 Task: Find connections with filter location Melton with filter topic #Selfhelpwith filter profile language English with filter current company Dunnhumby with filter school ABESIT with filter industry Fundraising with filter service category Financial Reporting with filter keywords title Parking Attendant
Action: Mouse moved to (571, 107)
Screenshot: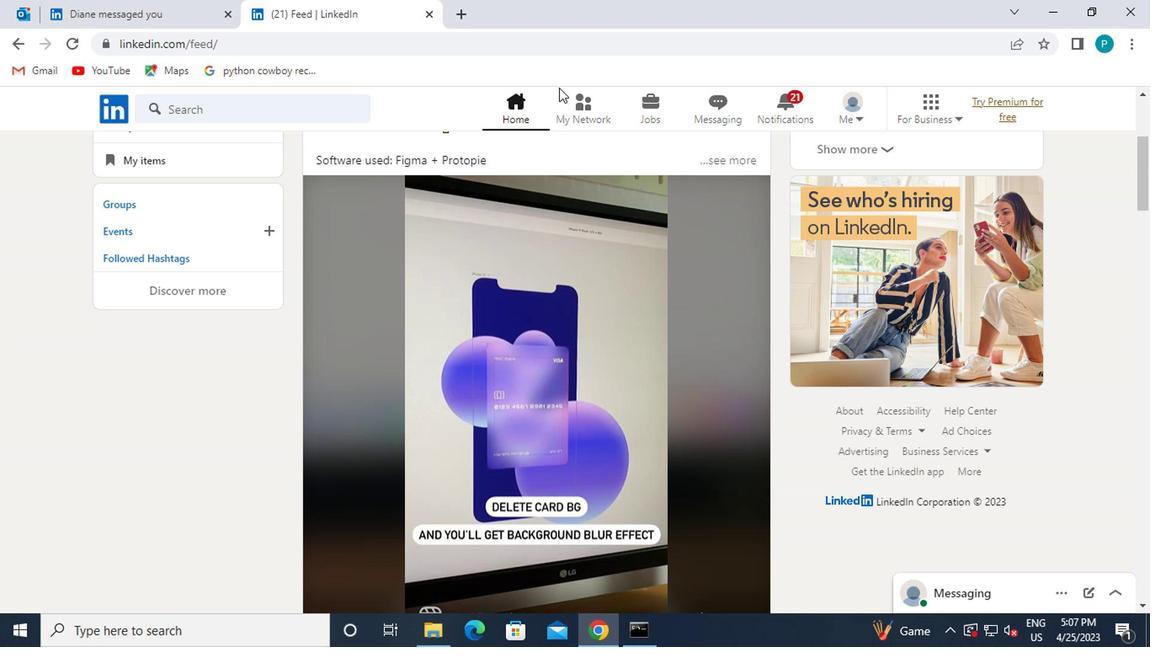 
Action: Mouse pressed left at (571, 107)
Screenshot: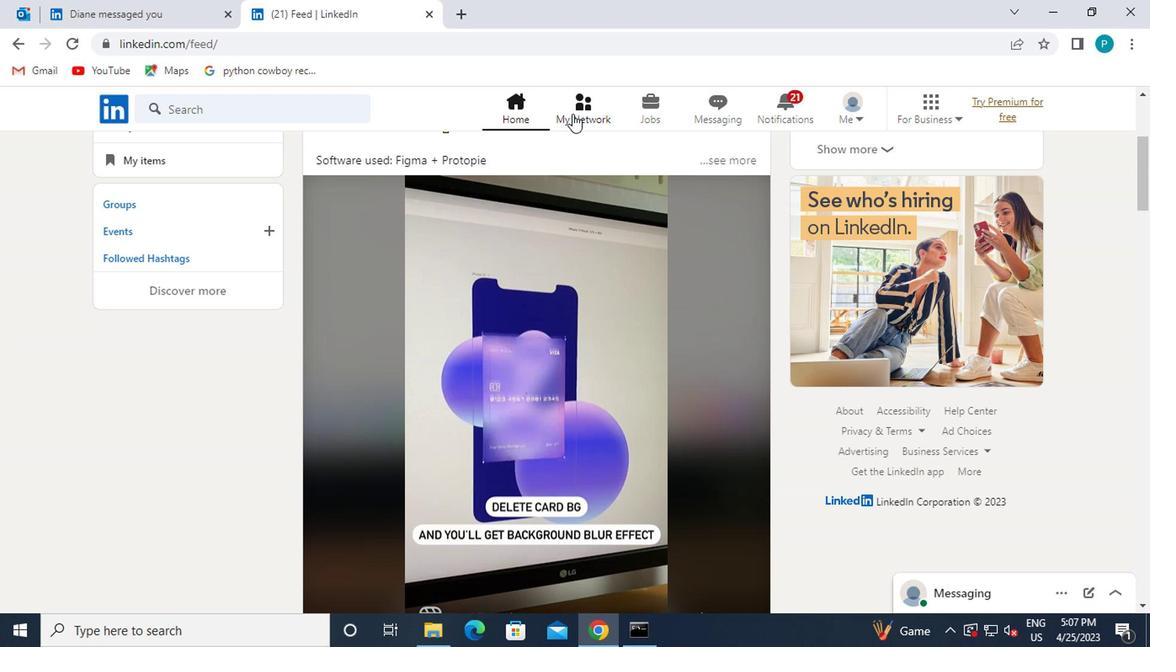 
Action: Mouse moved to (213, 189)
Screenshot: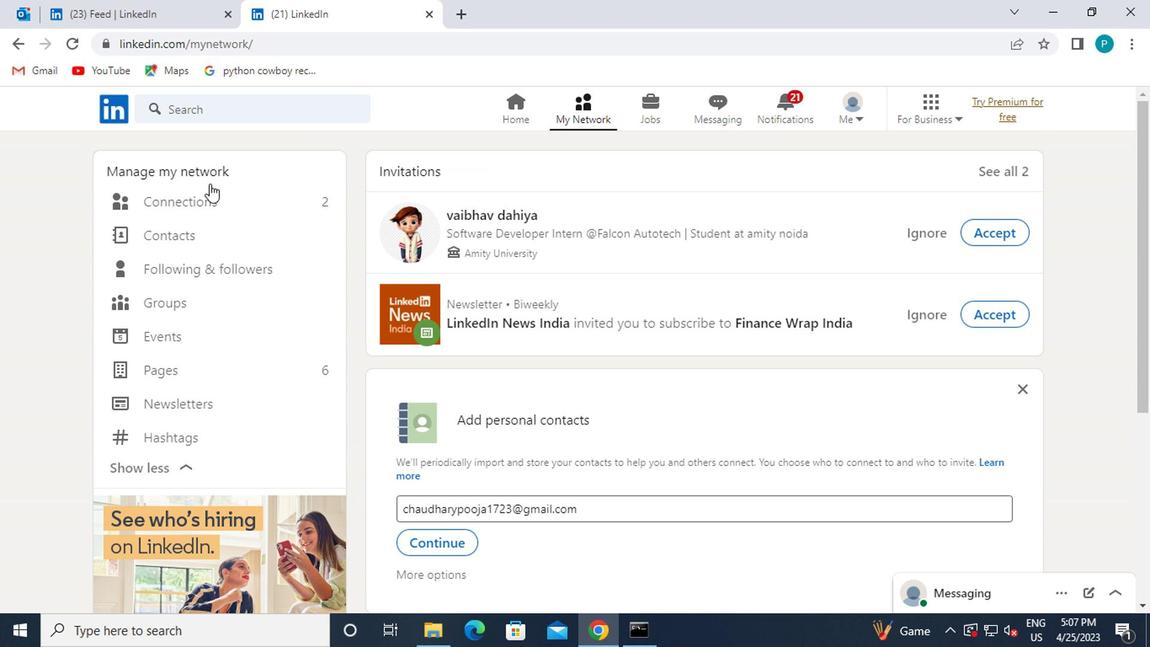 
Action: Mouse pressed left at (213, 189)
Screenshot: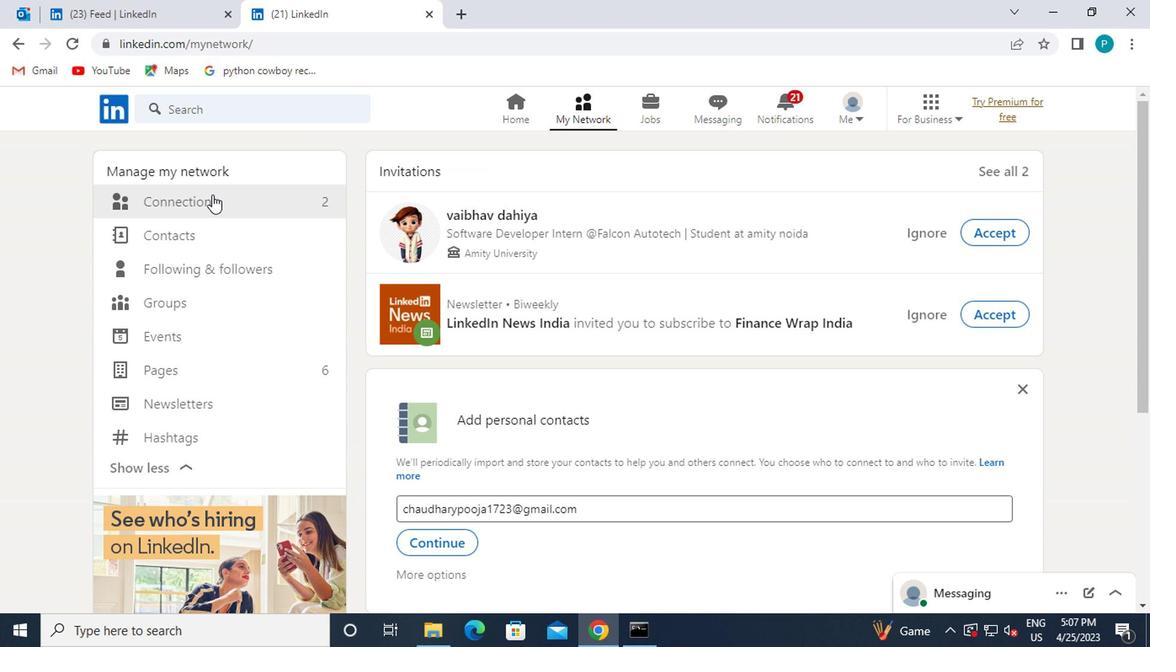 
Action: Mouse moved to (671, 204)
Screenshot: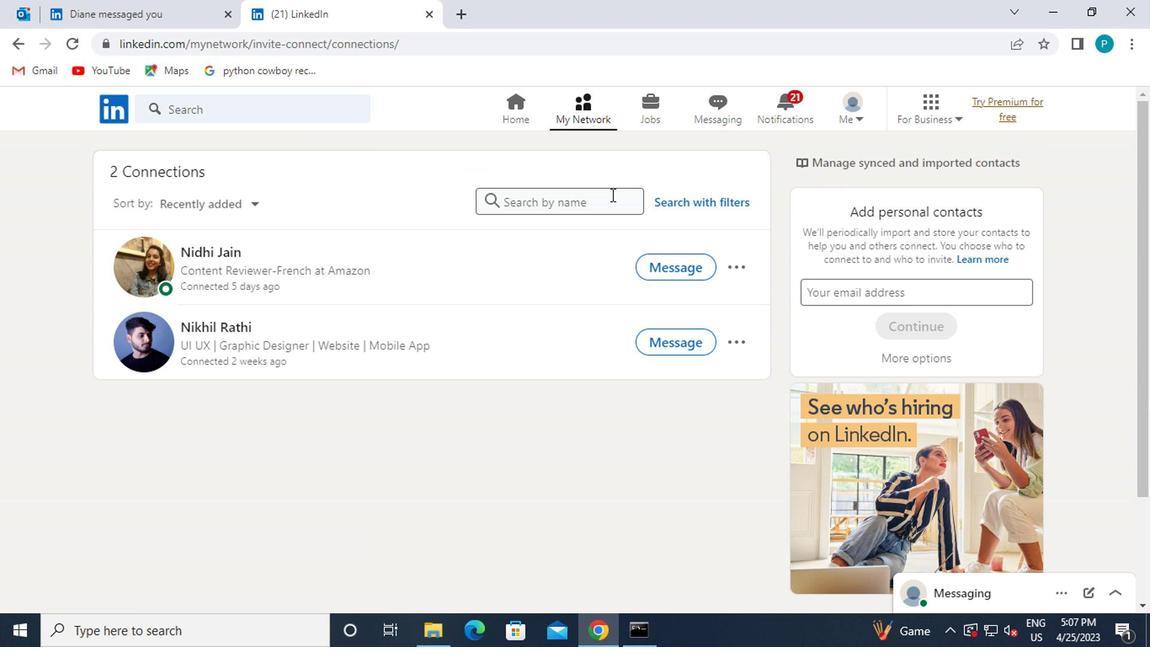 
Action: Mouse pressed left at (671, 204)
Screenshot: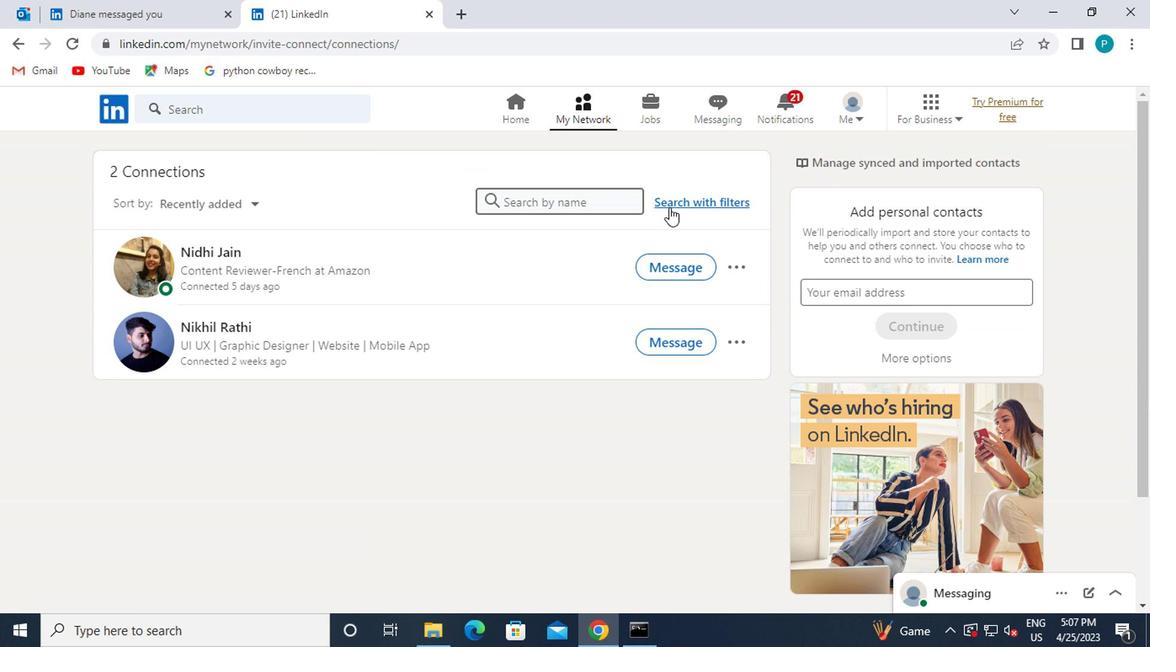 
Action: Mouse moved to (580, 145)
Screenshot: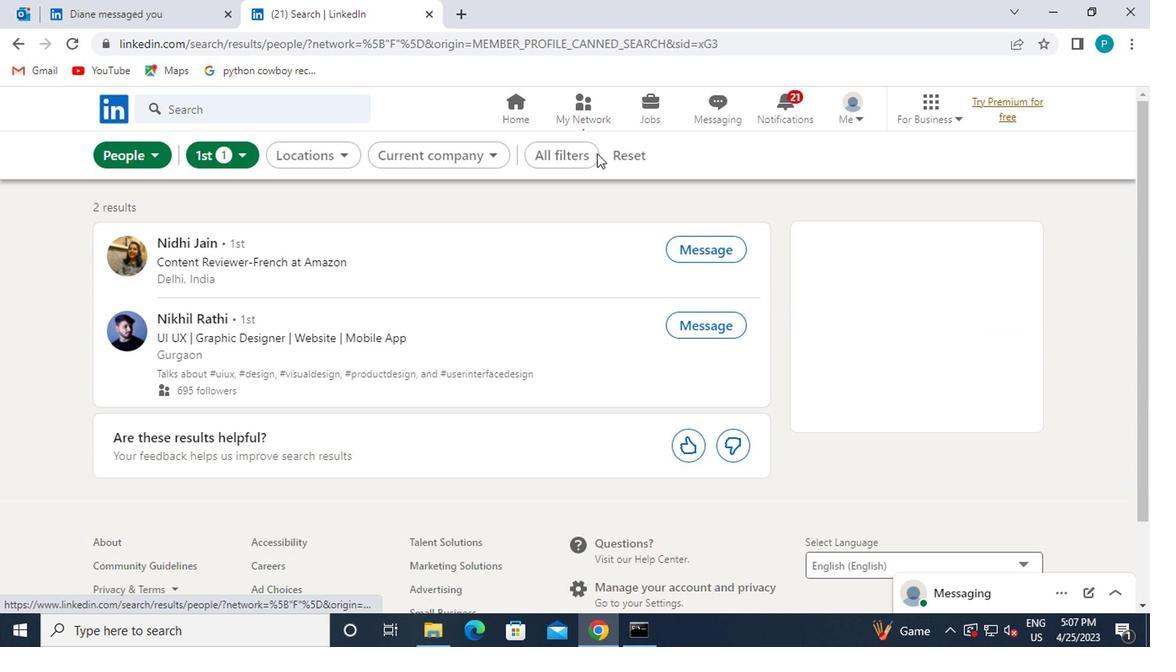 
Action: Mouse pressed left at (580, 145)
Screenshot: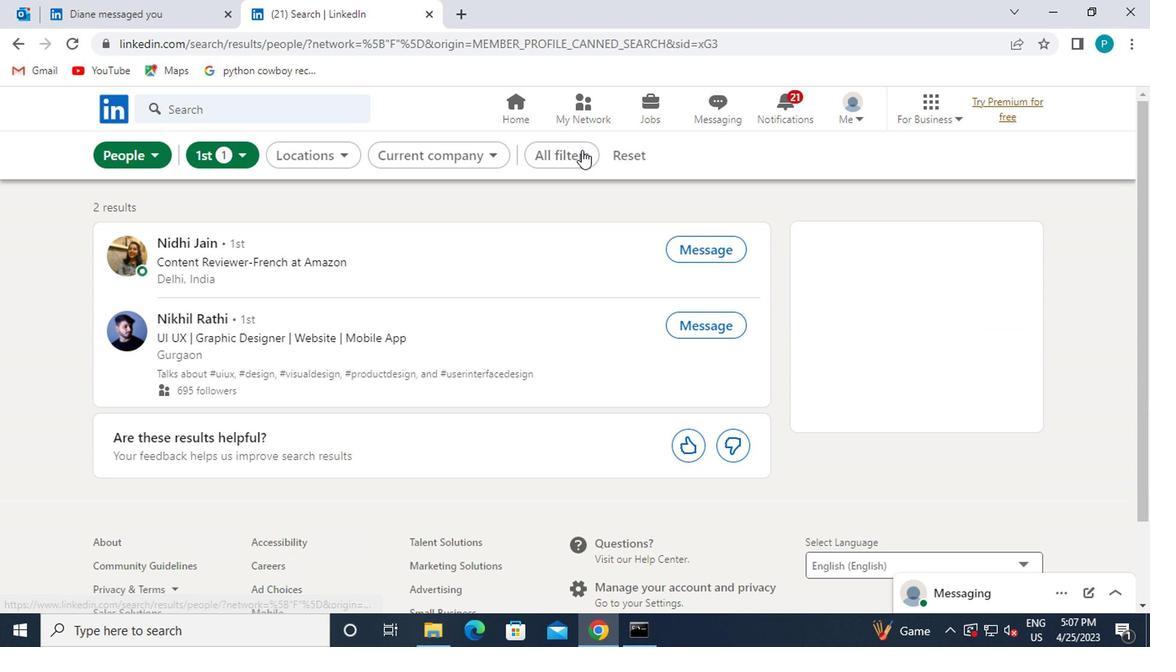 
Action: Mouse moved to (928, 363)
Screenshot: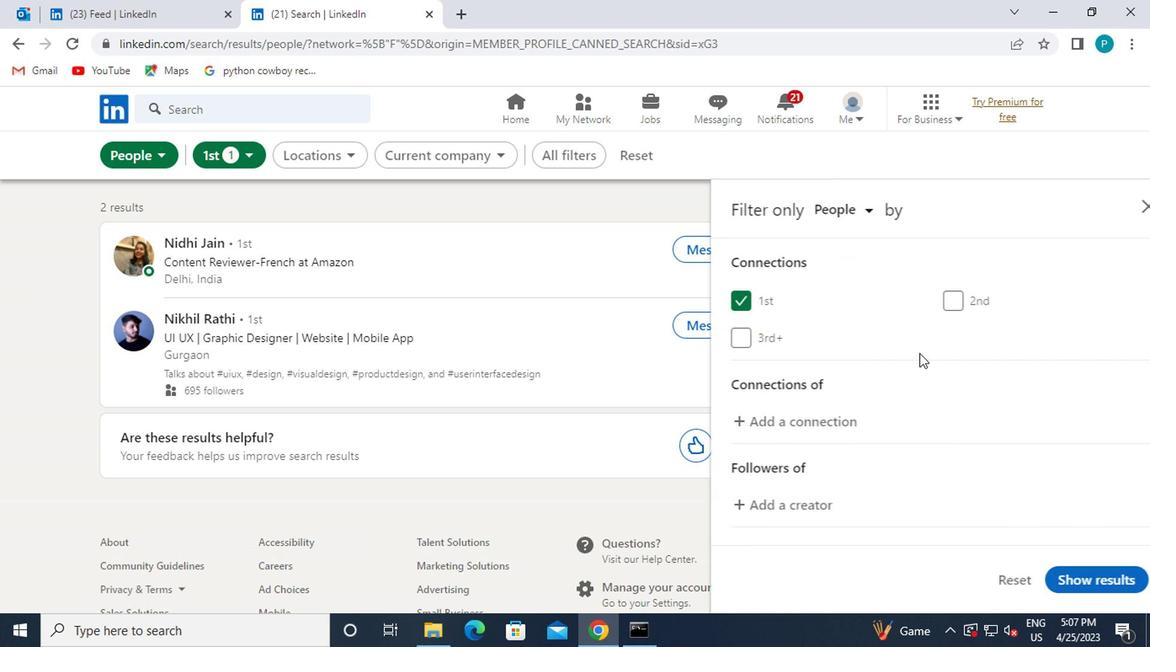 
Action: Mouse scrolled (928, 362) with delta (0, 0)
Screenshot: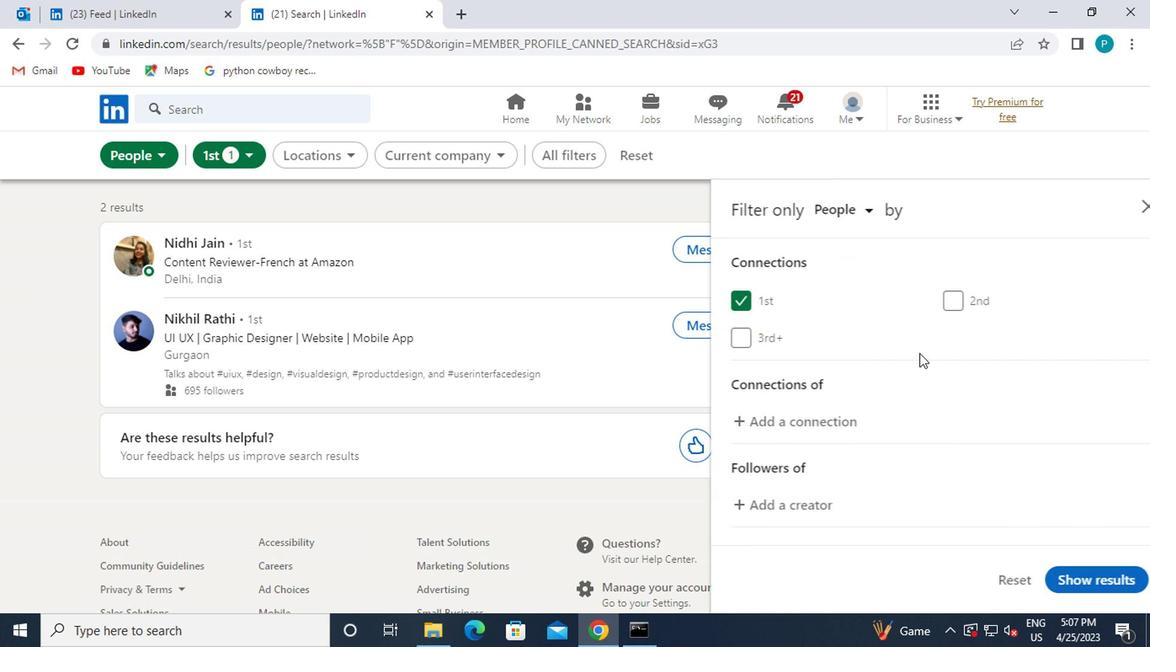 
Action: Mouse moved to (928, 364)
Screenshot: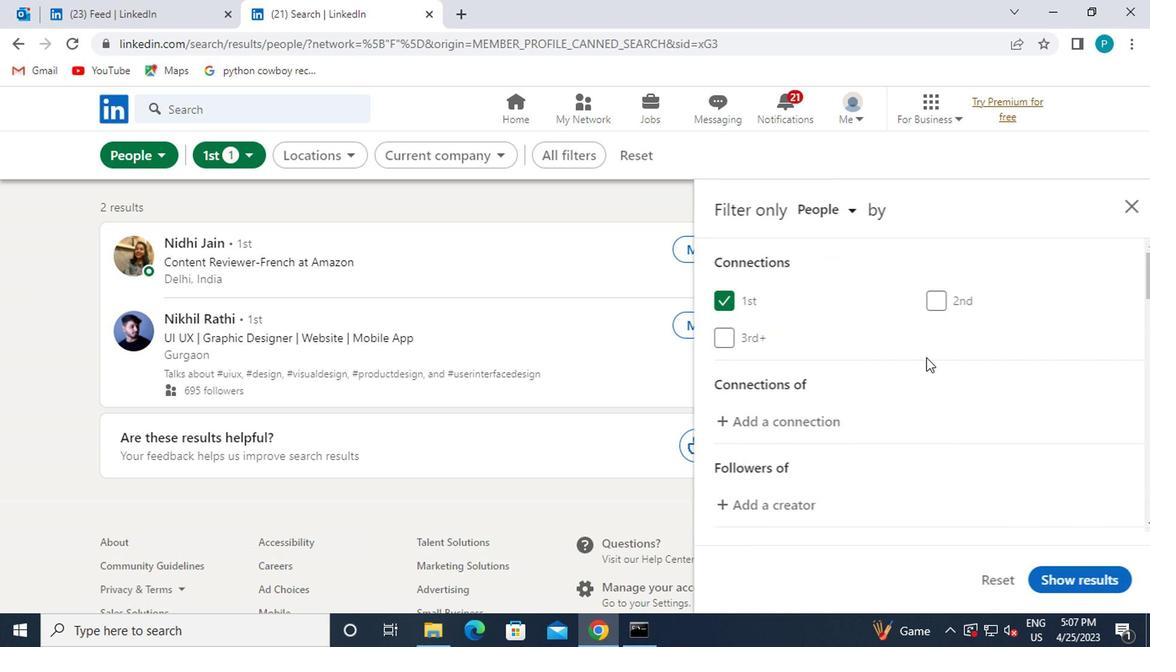 
Action: Mouse scrolled (928, 363) with delta (0, -1)
Screenshot: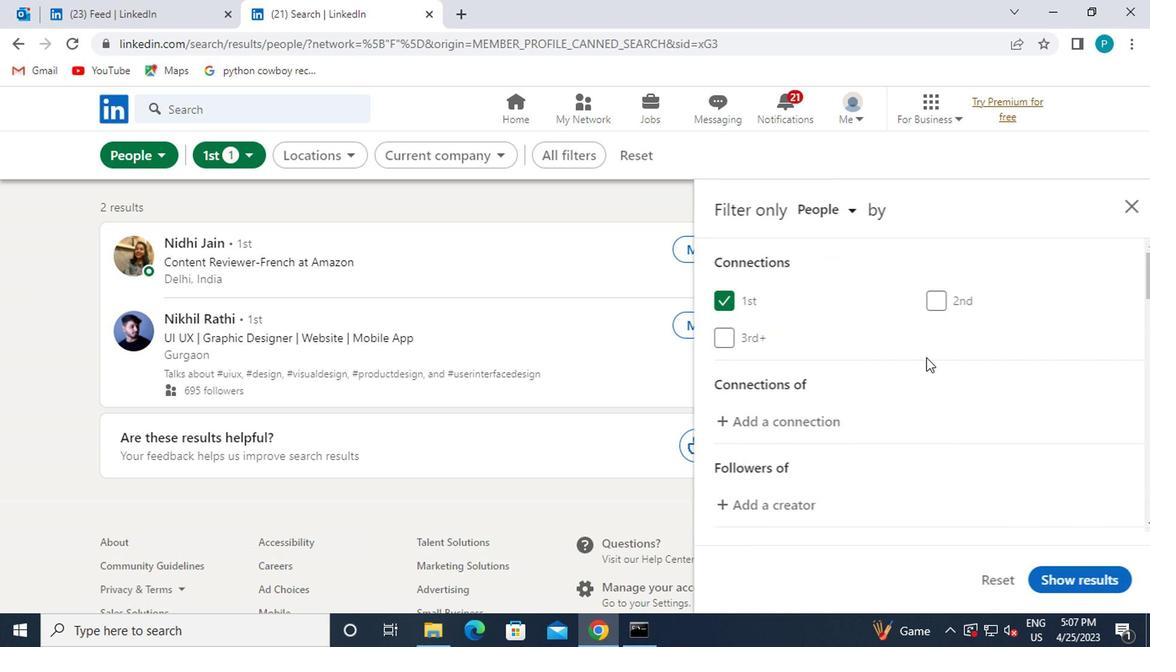 
Action: Mouse moved to (928, 364)
Screenshot: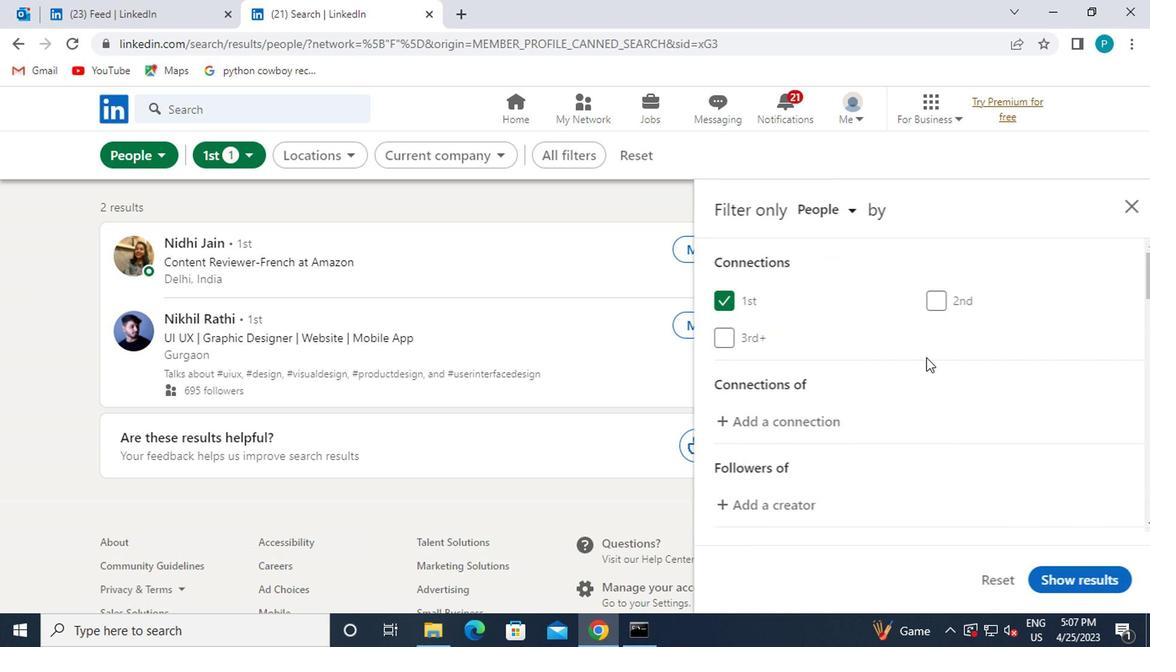 
Action: Mouse scrolled (928, 364) with delta (0, 0)
Screenshot: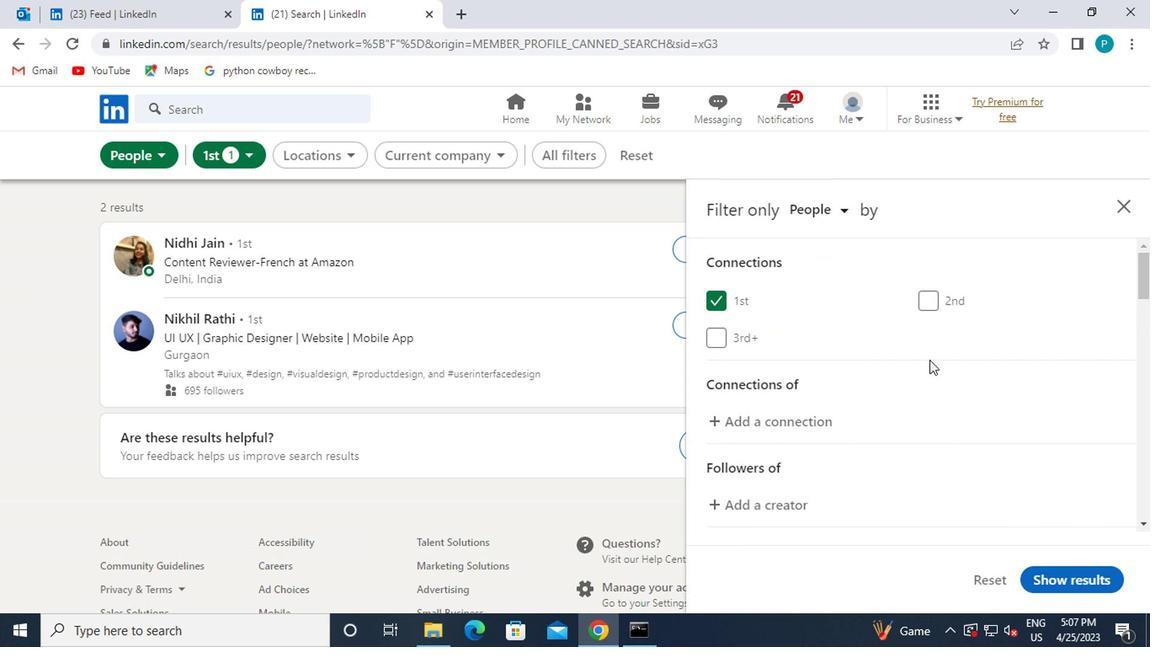 
Action: Mouse moved to (928, 366)
Screenshot: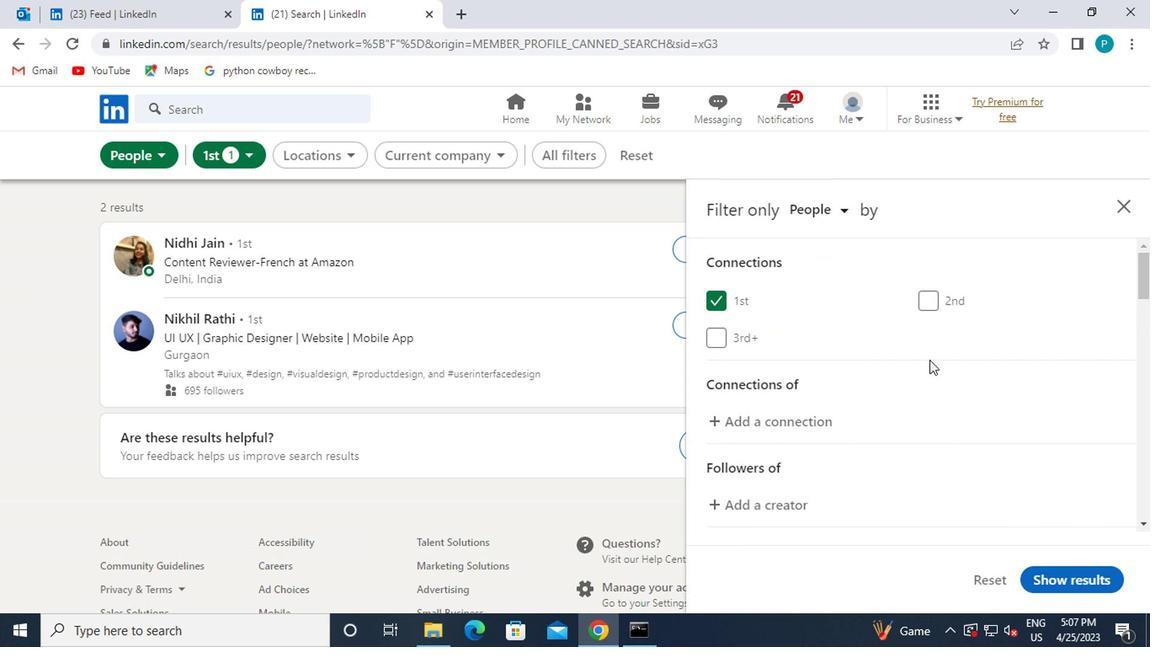 
Action: Mouse scrolled (928, 364) with delta (0, -1)
Screenshot: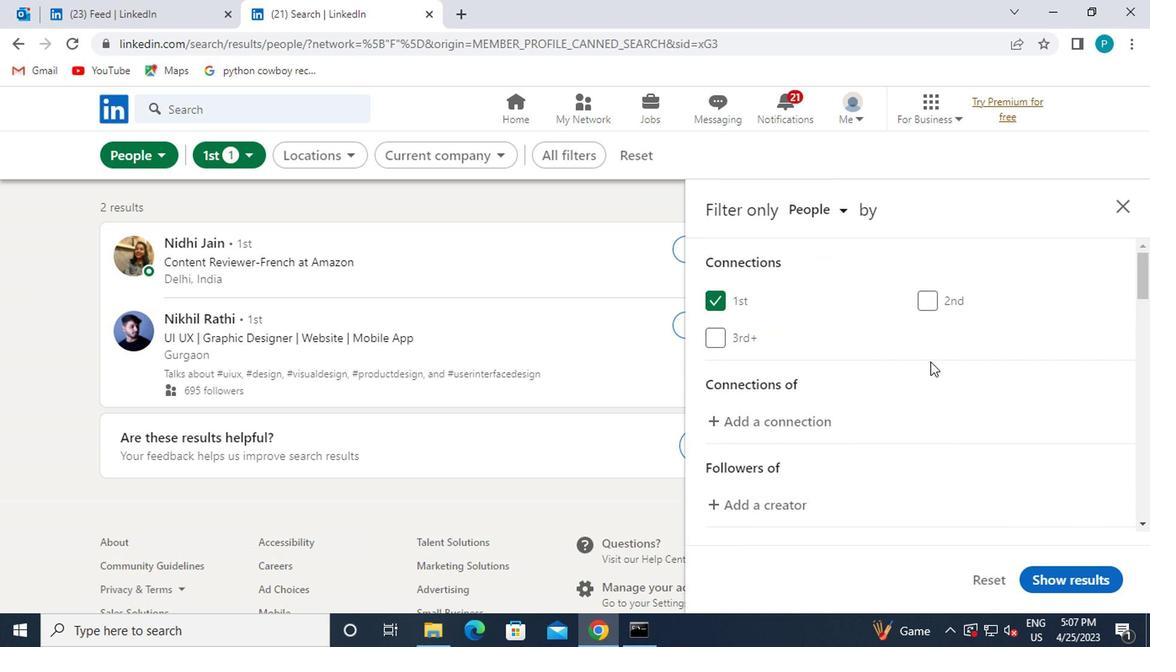 
Action: Mouse moved to (939, 331)
Screenshot: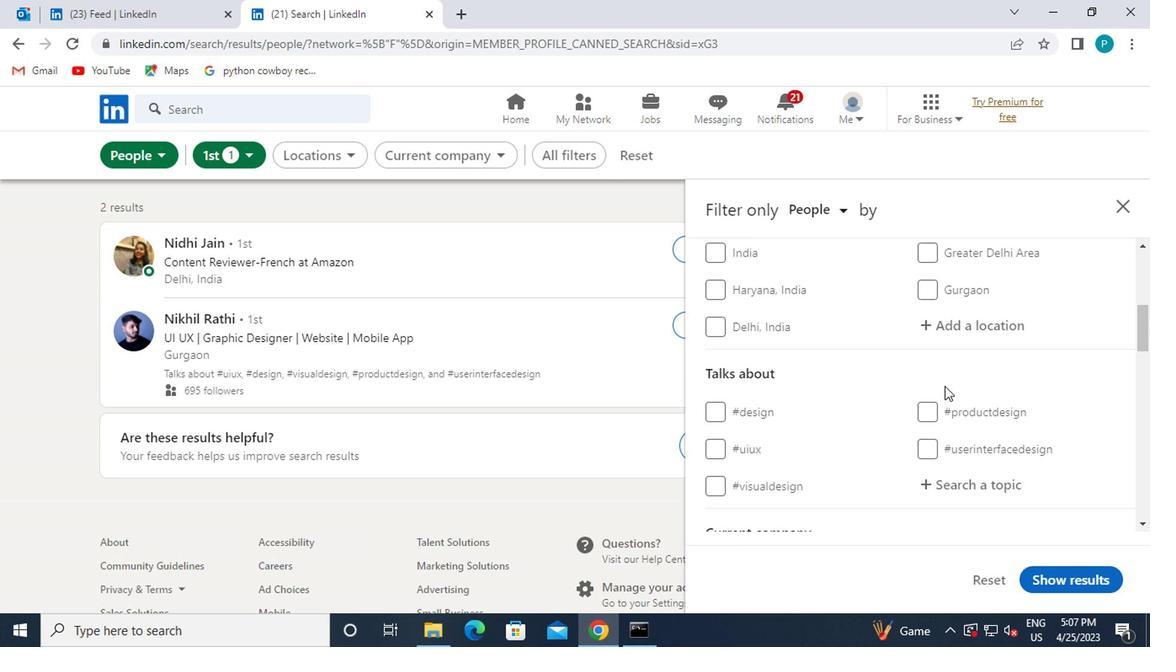 
Action: Mouse pressed left at (939, 331)
Screenshot: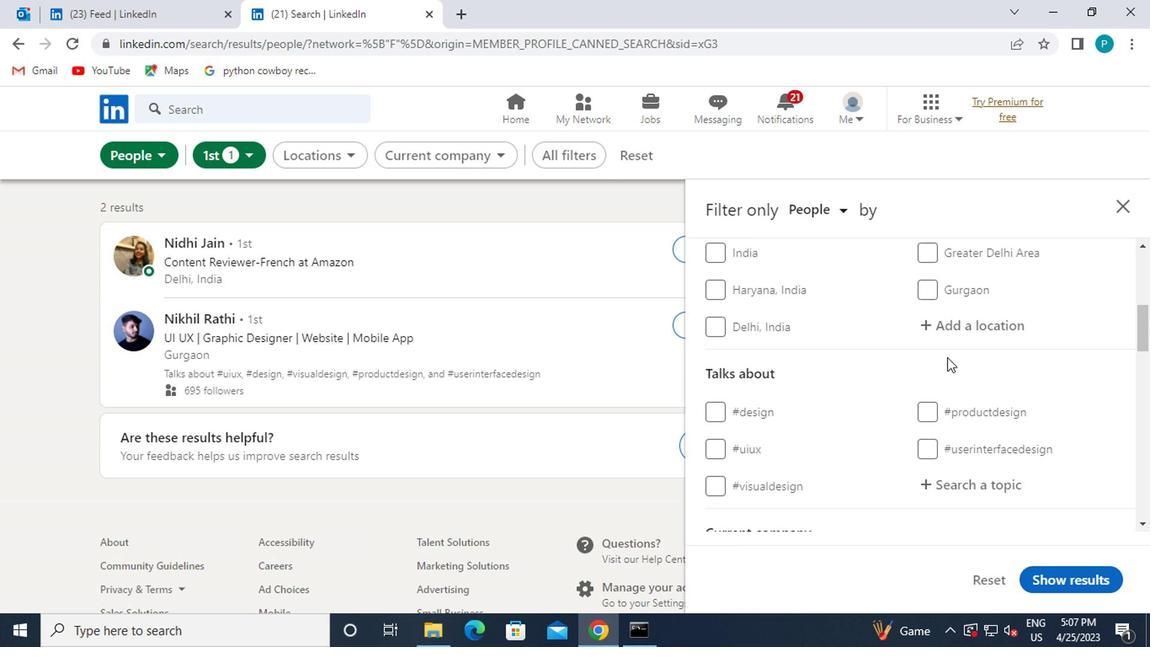 
Action: Mouse moved to (954, 320)
Screenshot: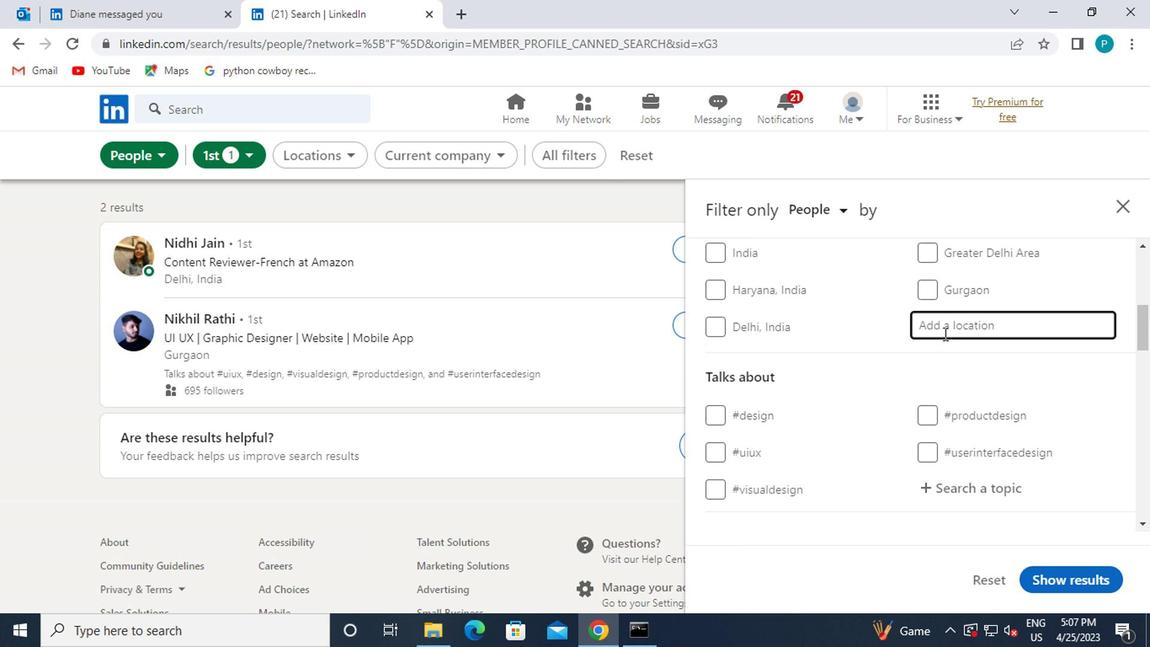 
Action: Key pressed melton<Key.enter>
Screenshot: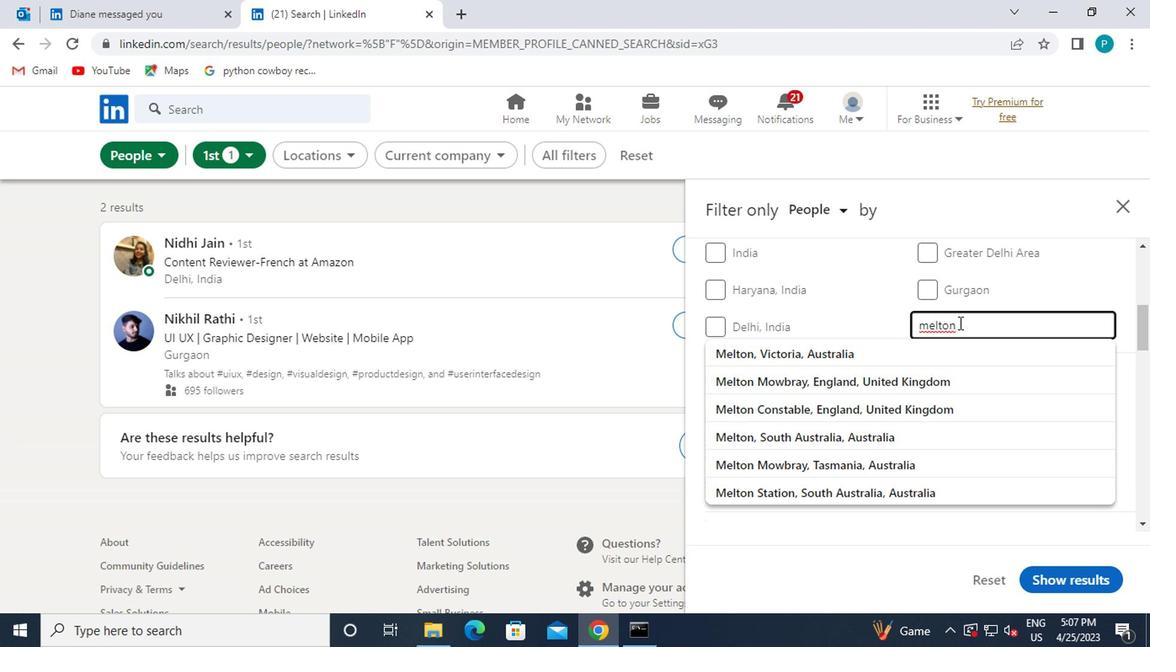 
Action: Mouse moved to (934, 394)
Screenshot: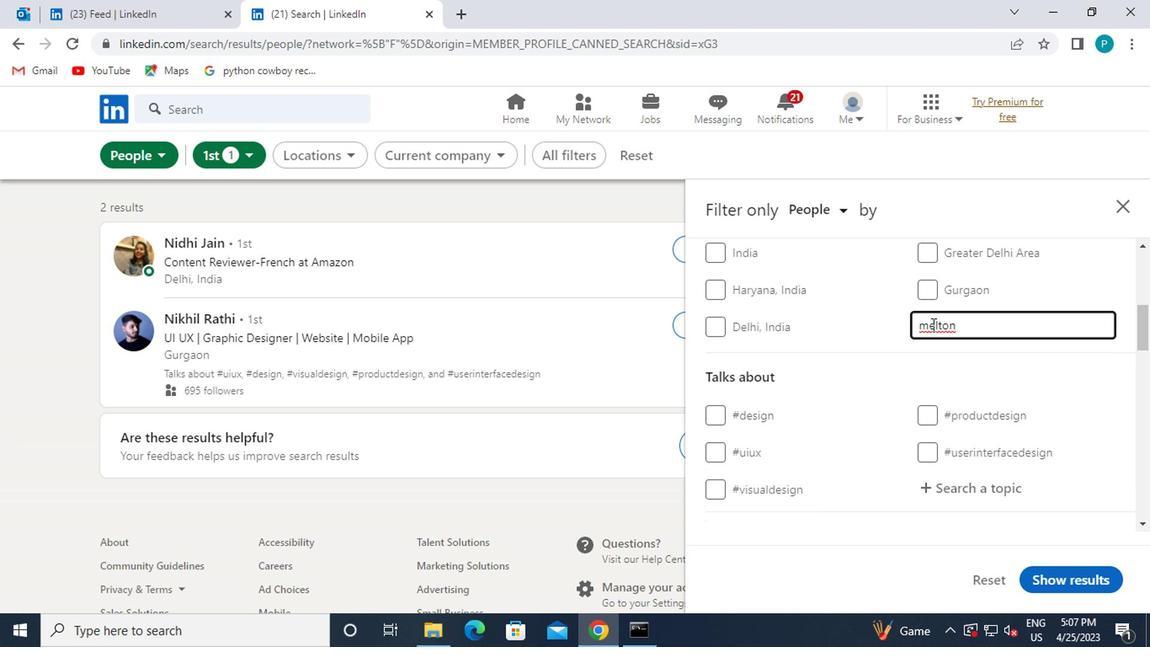 
Action: Mouse scrolled (934, 393) with delta (0, -1)
Screenshot: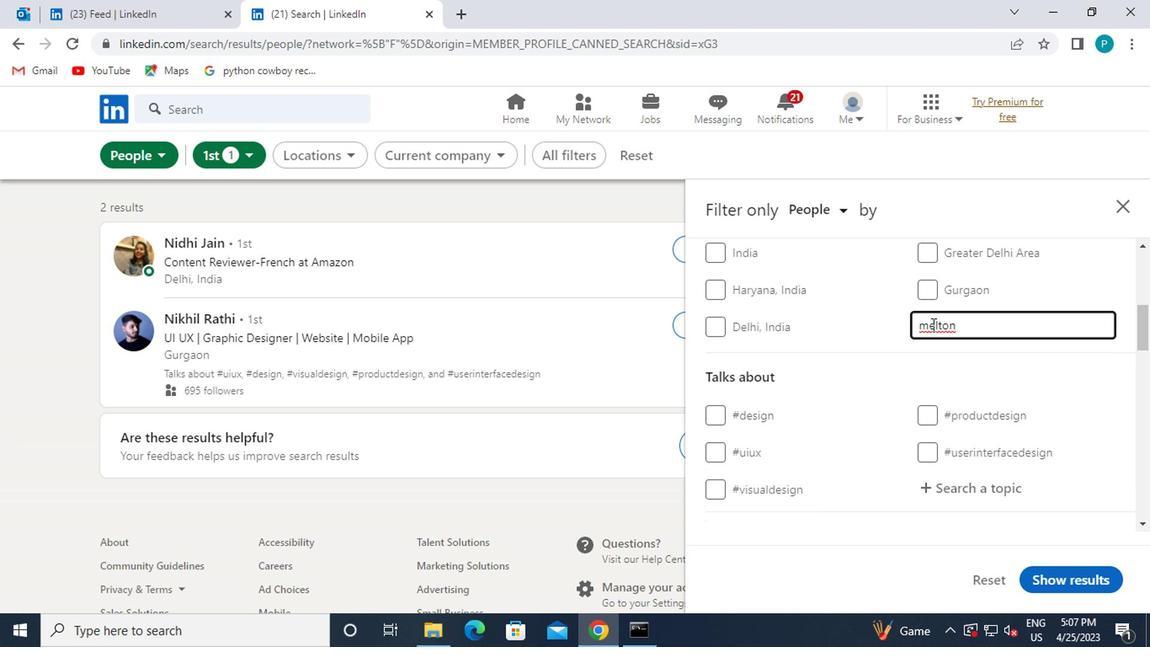
Action: Mouse moved to (941, 391)
Screenshot: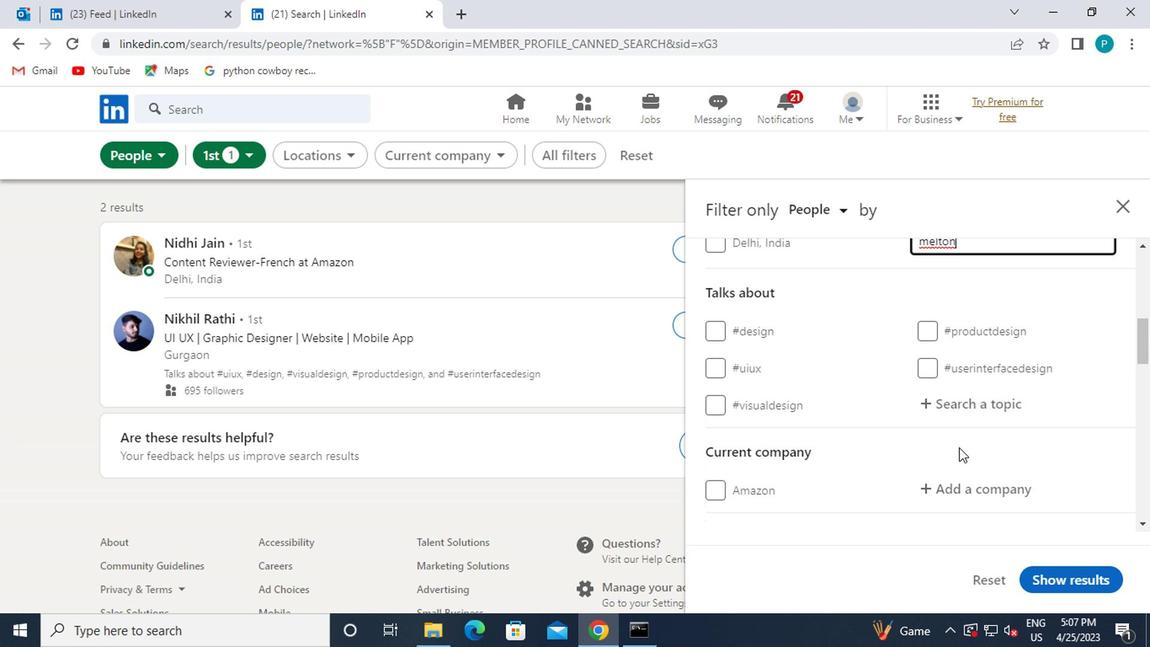 
Action: Mouse pressed left at (941, 391)
Screenshot: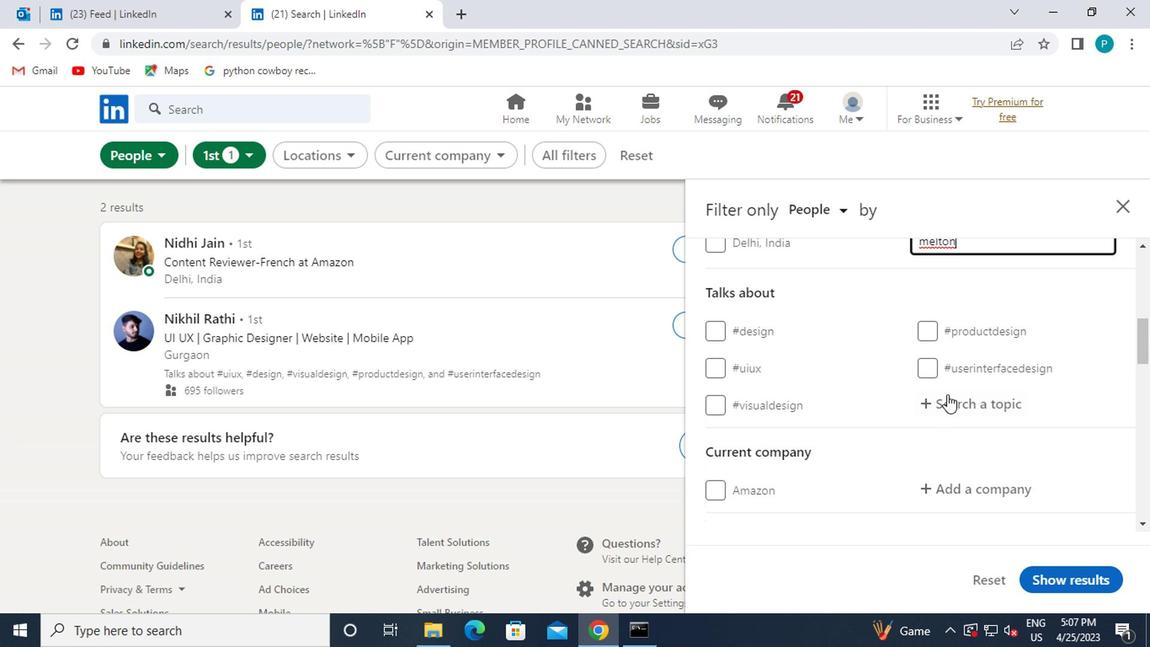 
Action: Mouse moved to (936, 392)
Screenshot: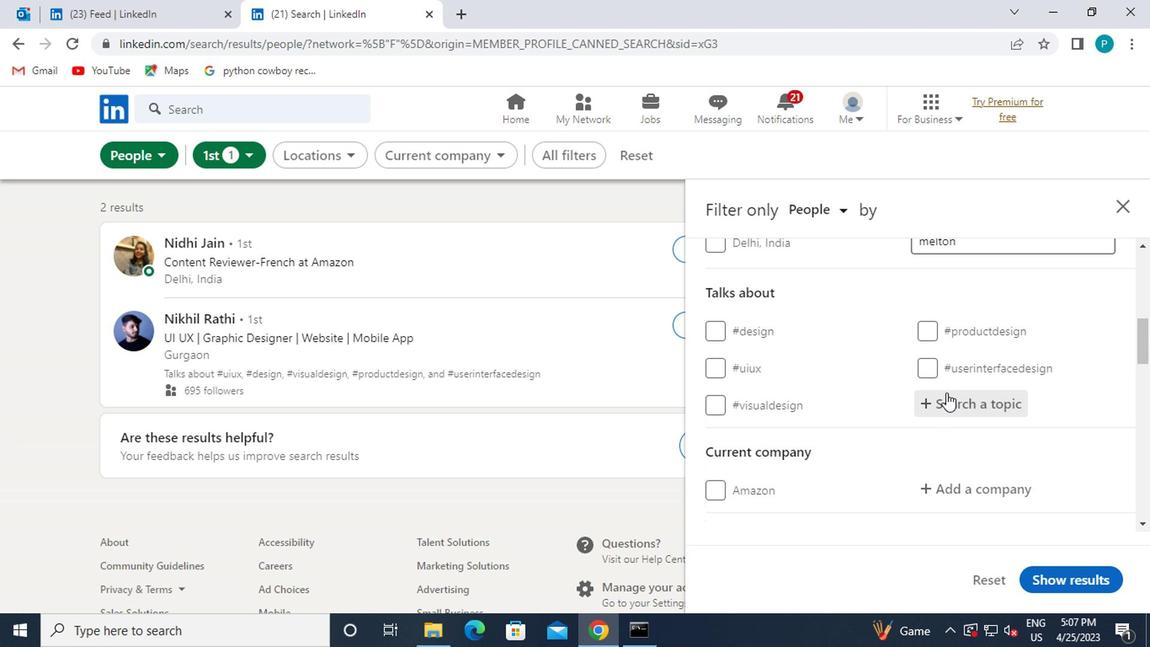 
Action: Key pressed <Key.shift><Key.shift><Key.shift><Key.shift><Key.shift><Key.shift><Key.shift>#SELFHELP
Screenshot: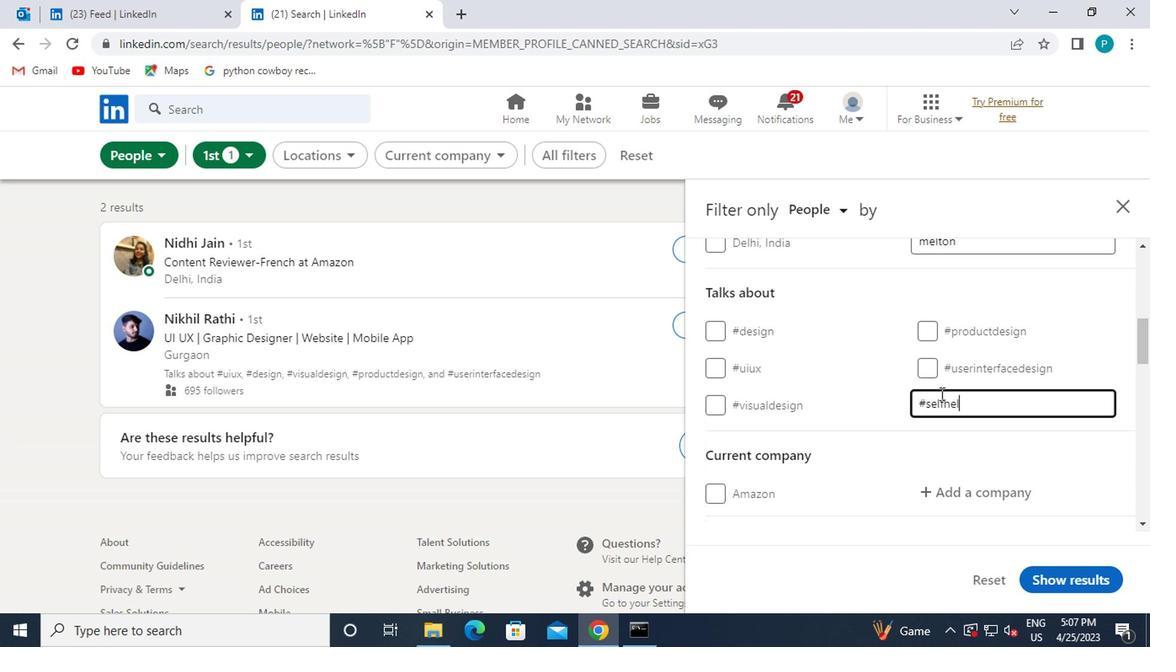 
Action: Mouse moved to (917, 414)
Screenshot: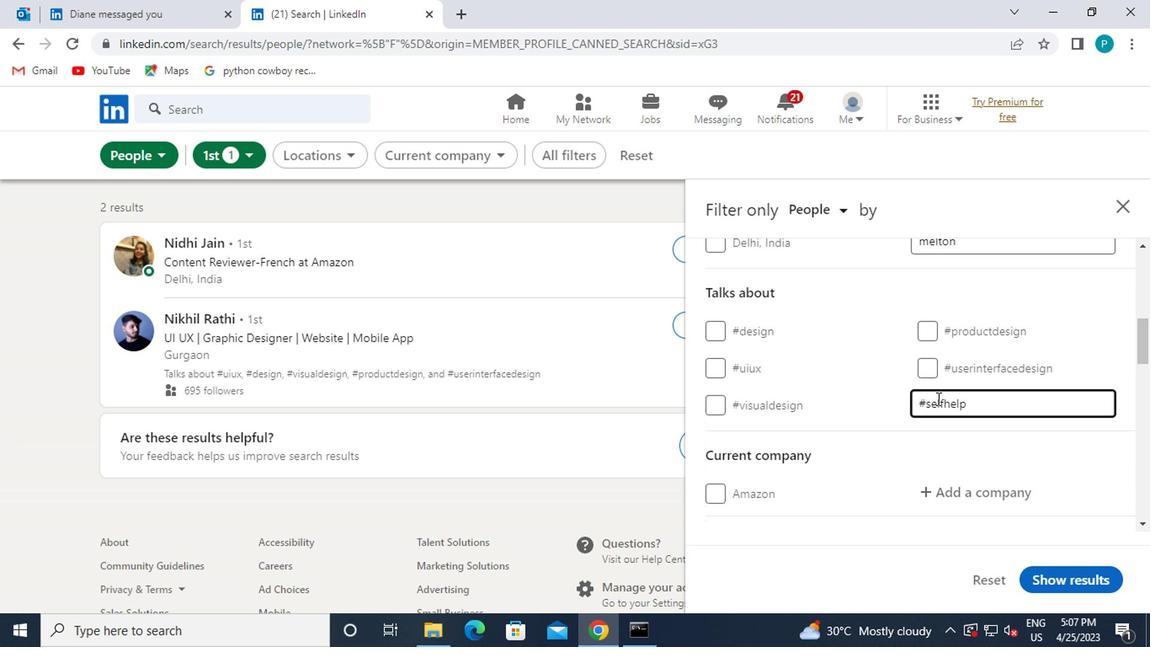 
Action: Mouse scrolled (917, 414) with delta (0, 0)
Screenshot: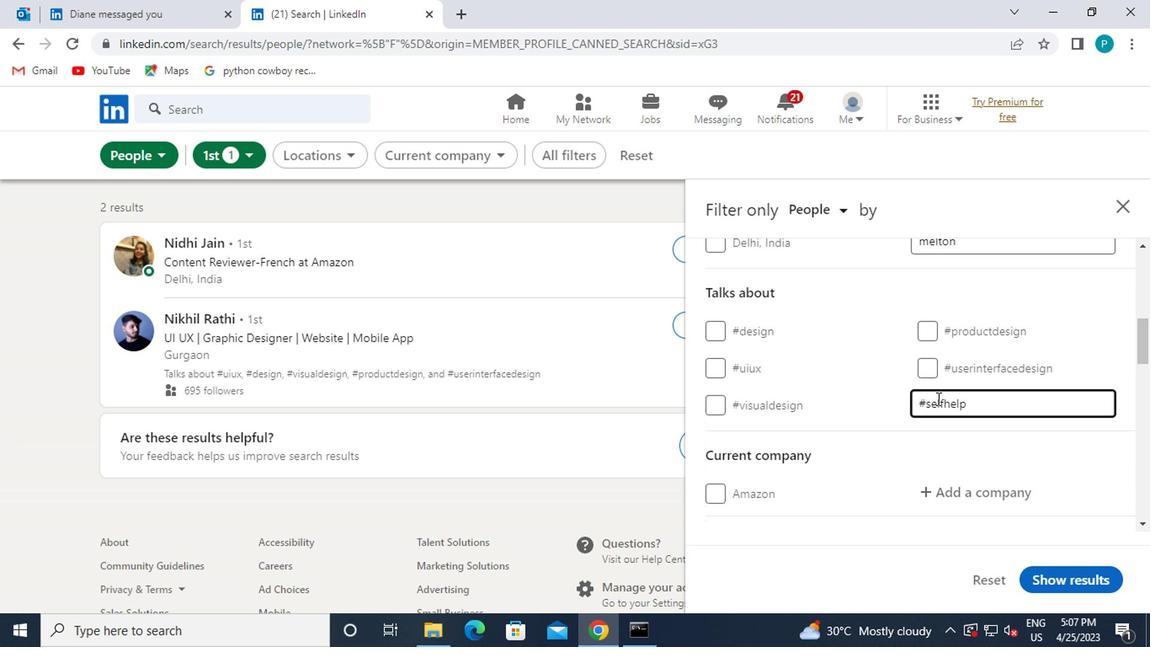 
Action: Mouse moved to (920, 414)
Screenshot: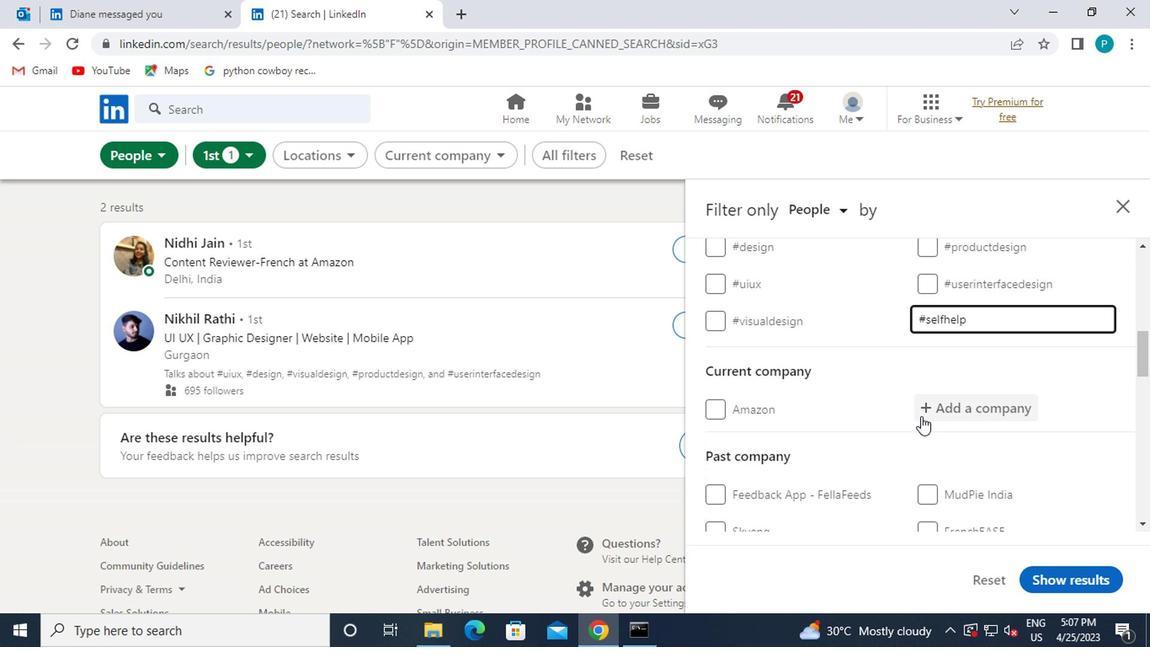 
Action: Mouse pressed left at (920, 414)
Screenshot: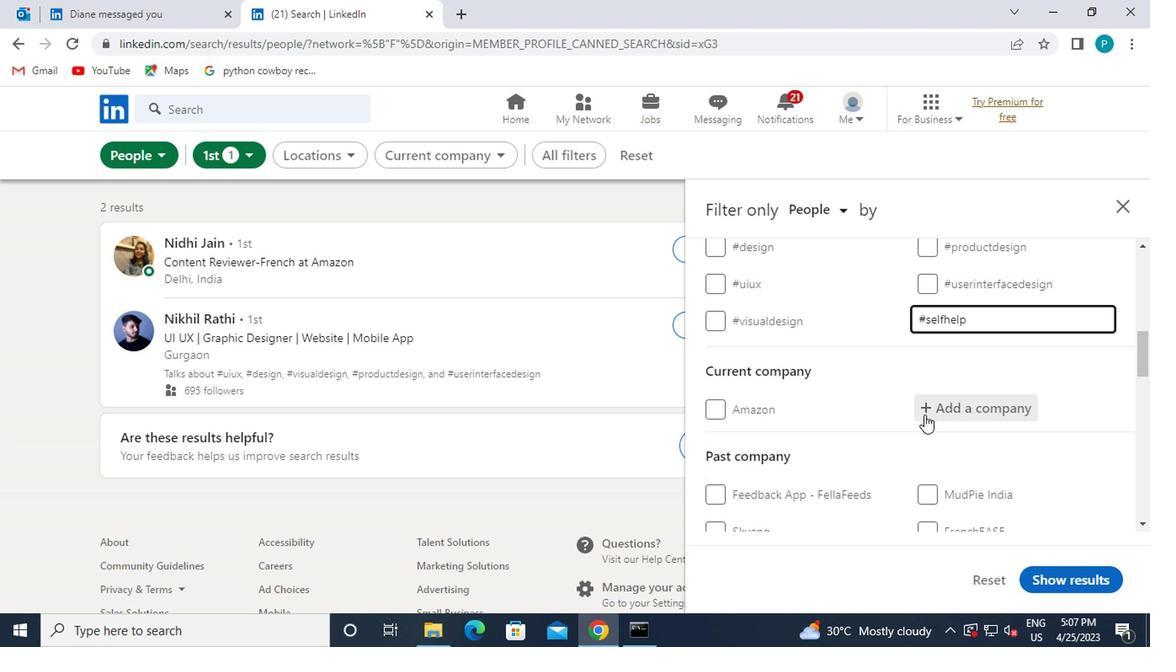
Action: Key pressed DUNN
Screenshot: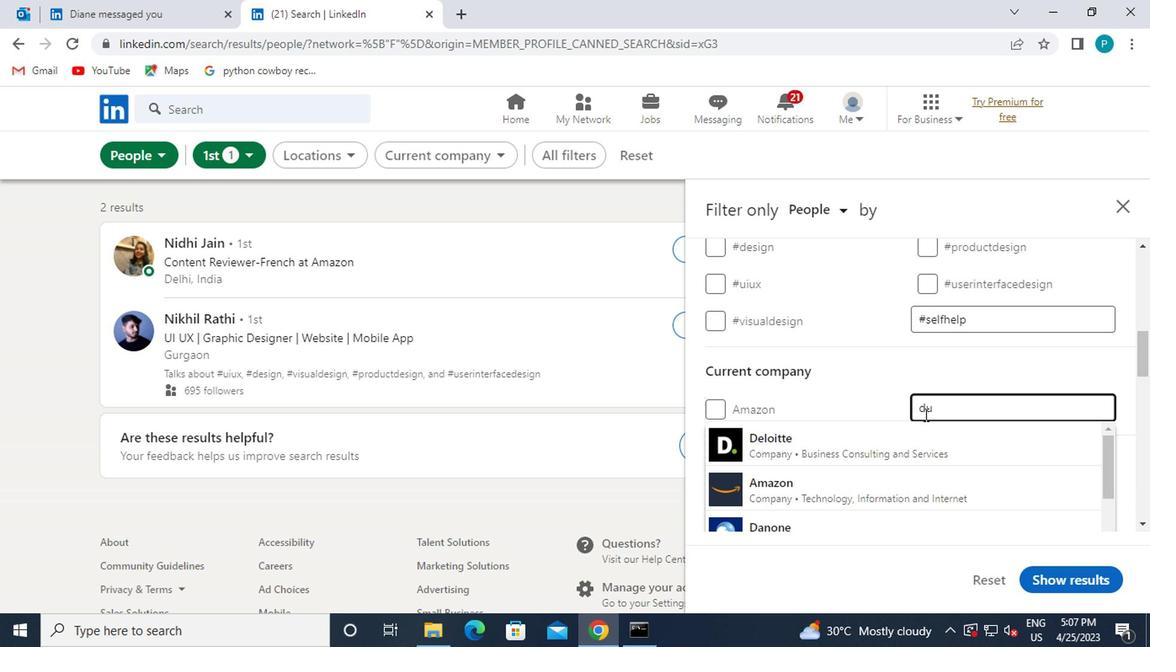 
Action: Mouse moved to (892, 438)
Screenshot: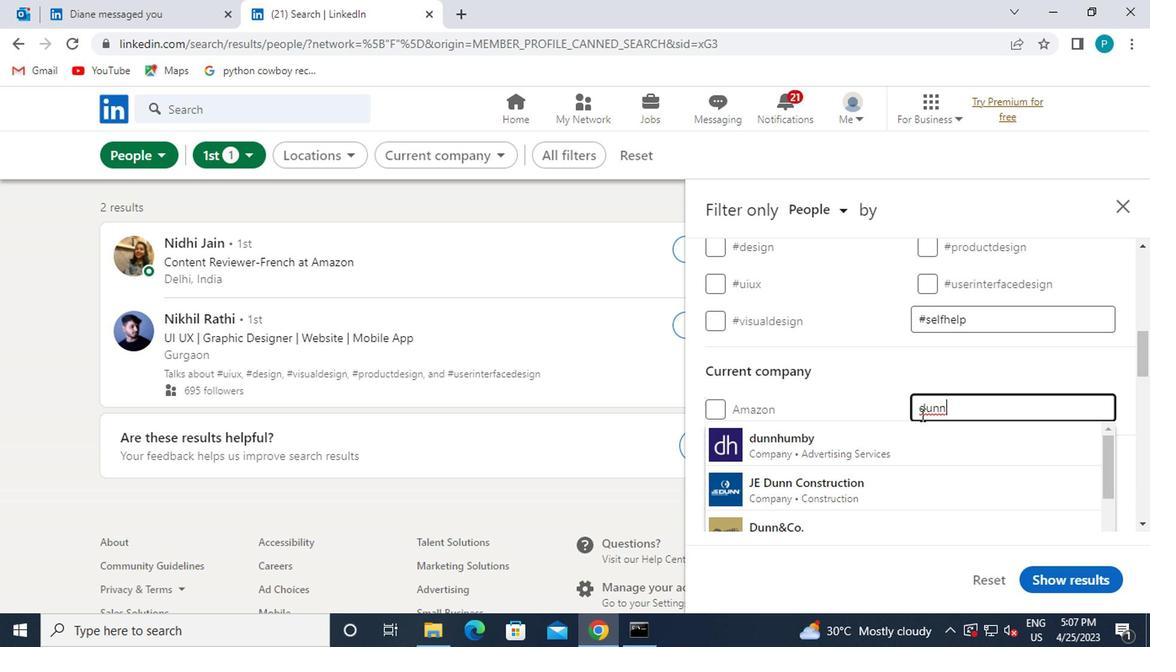 
Action: Mouse pressed left at (892, 438)
Screenshot: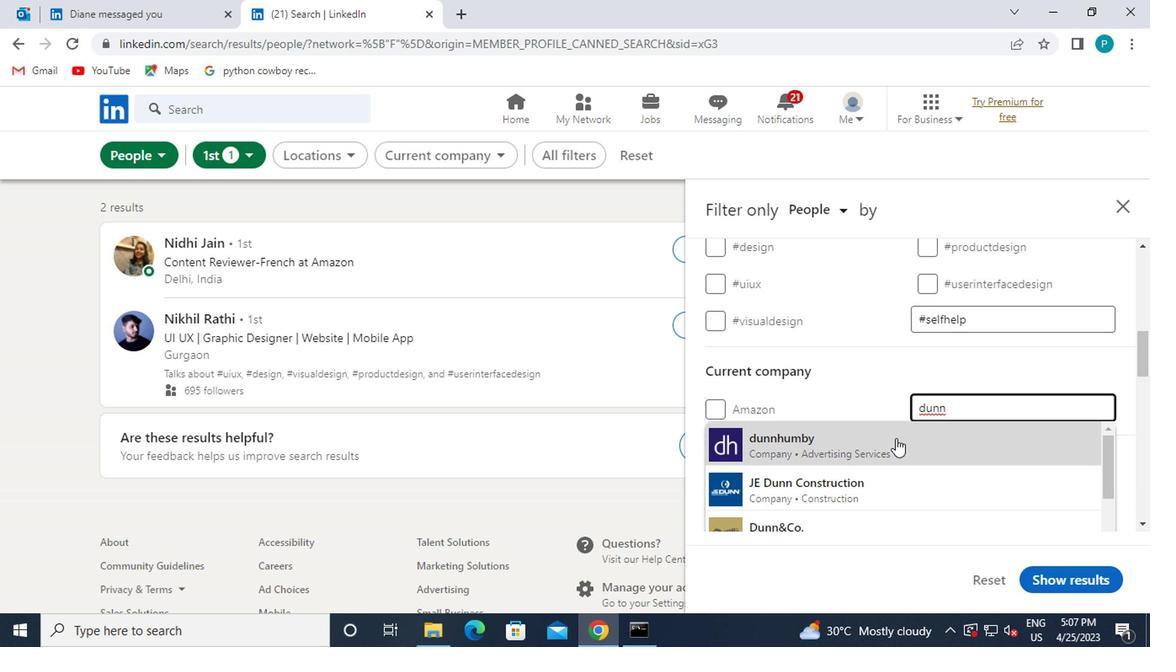 
Action: Mouse moved to (769, 347)
Screenshot: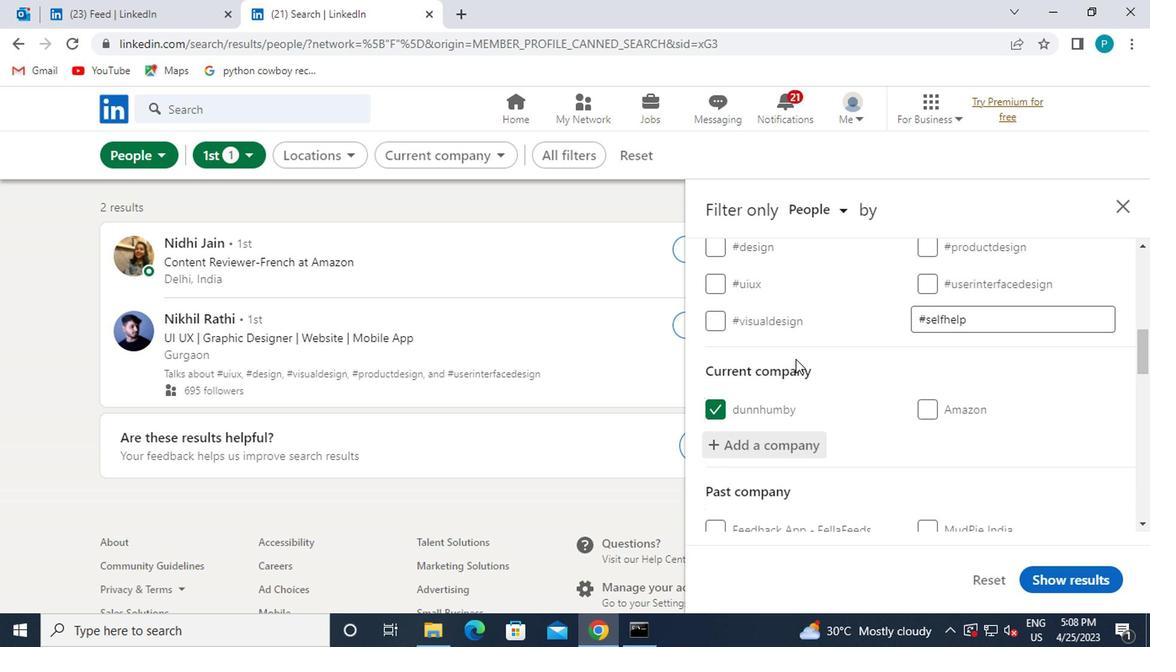 
Action: Mouse scrolled (769, 346) with delta (0, 0)
Screenshot: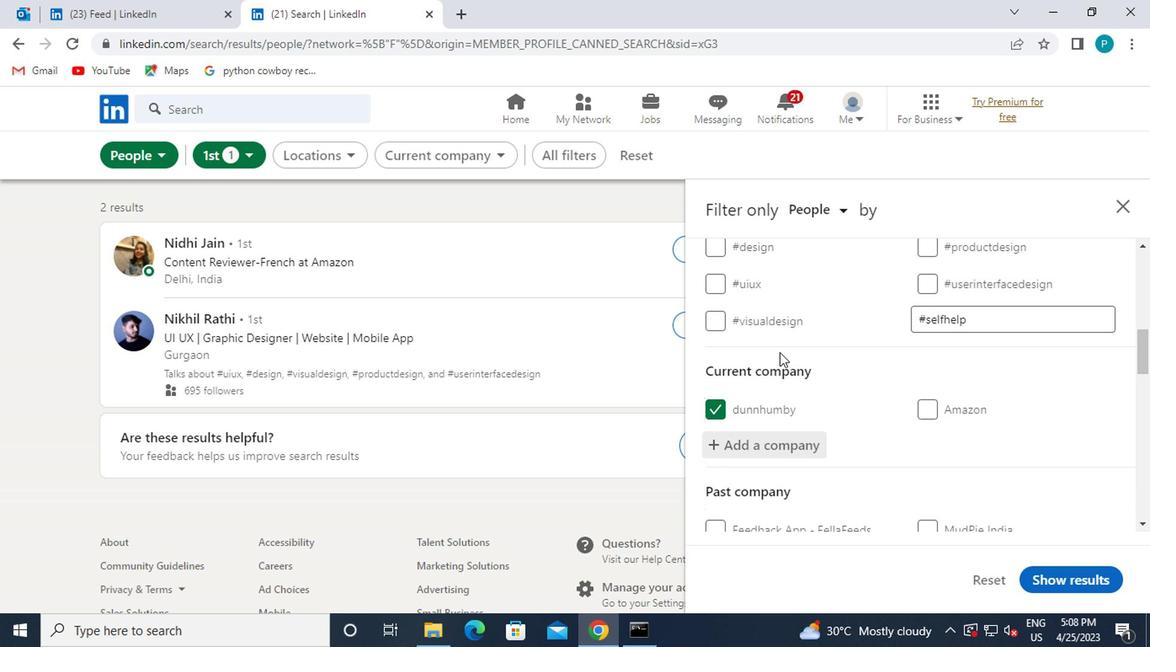 
Action: Mouse scrolled (769, 346) with delta (0, 0)
Screenshot: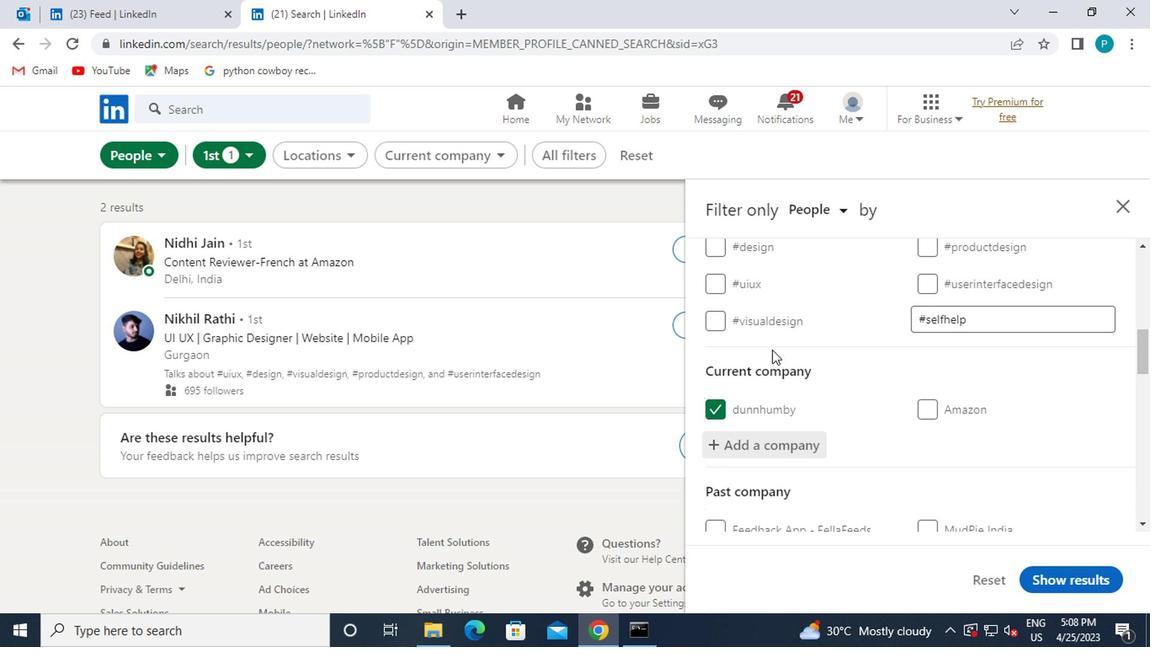 
Action: Mouse moved to (768, 352)
Screenshot: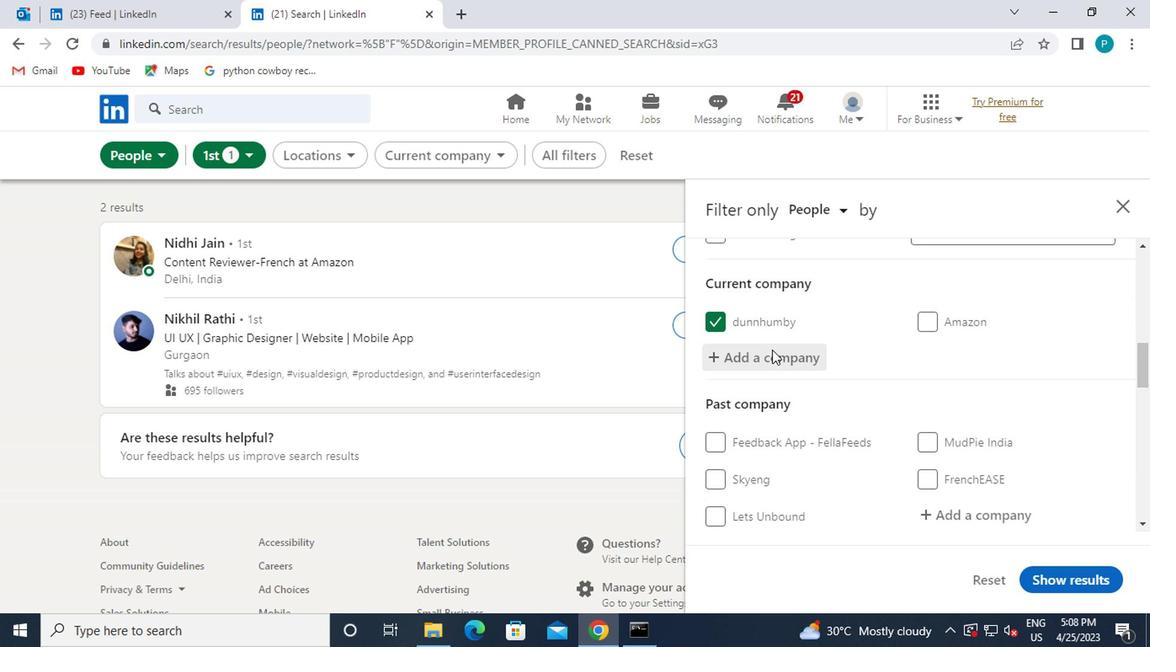 
Action: Mouse scrolled (768, 352) with delta (0, 0)
Screenshot: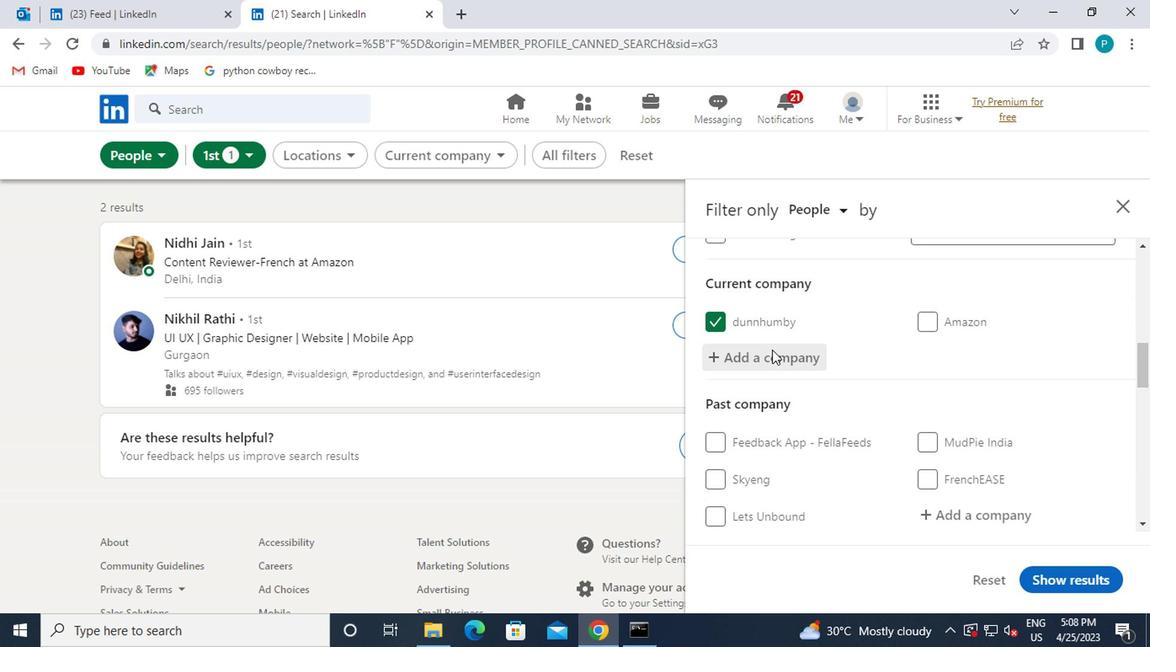 
Action: Mouse moved to (810, 417)
Screenshot: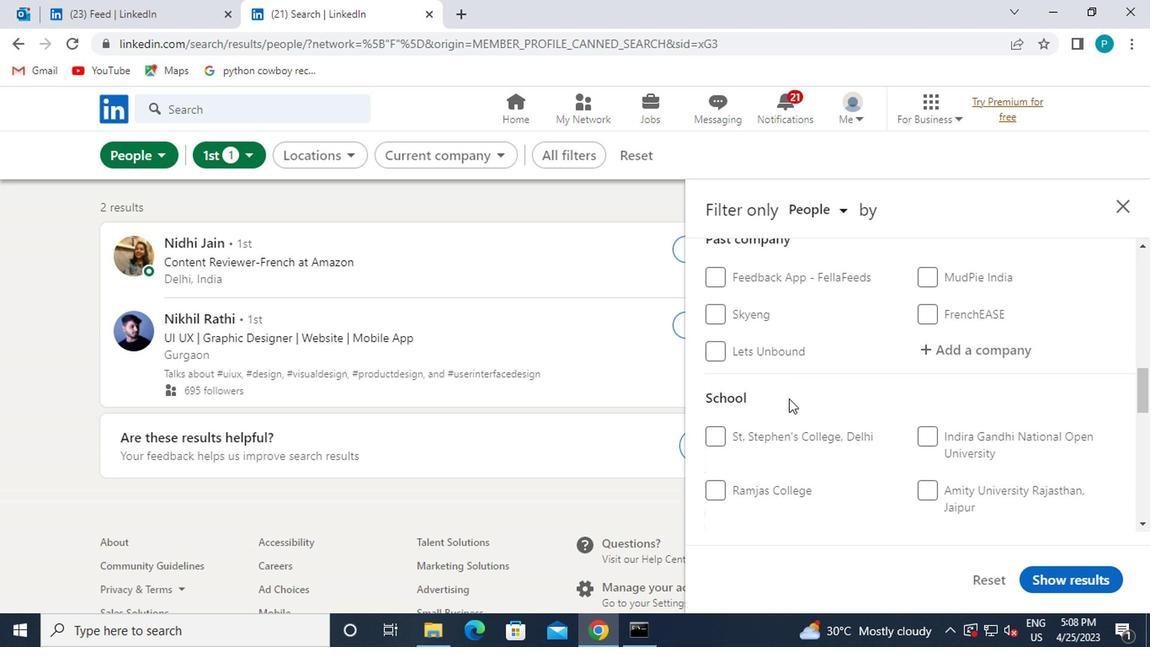 
Action: Mouse scrolled (810, 416) with delta (0, 0)
Screenshot: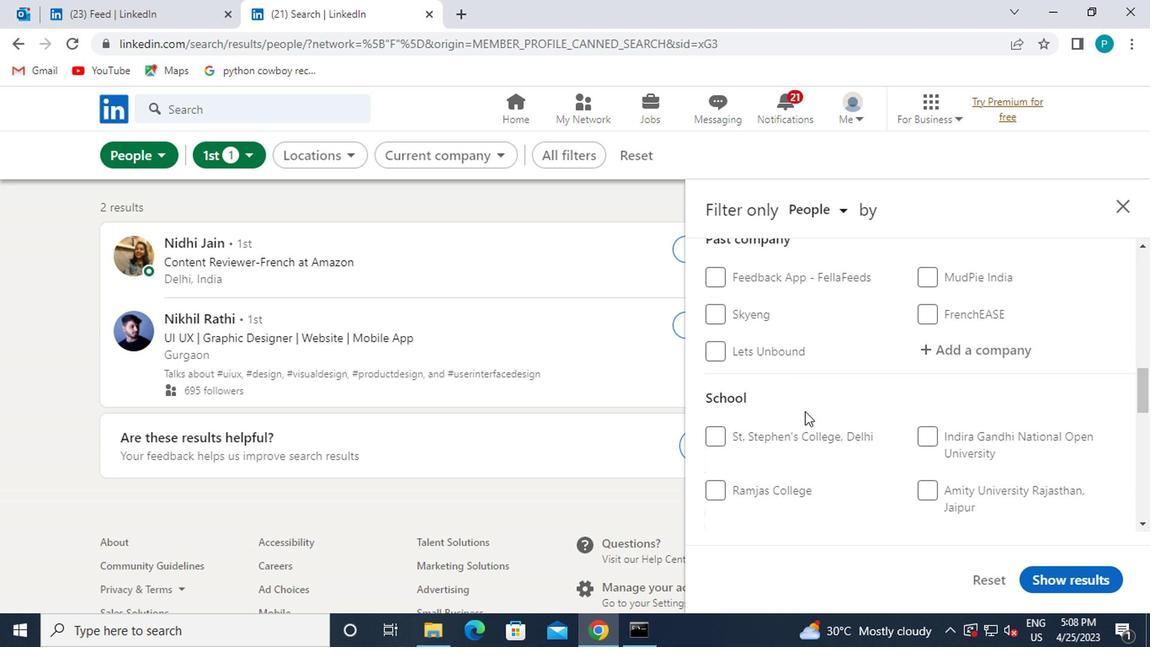 
Action: Mouse moved to (930, 454)
Screenshot: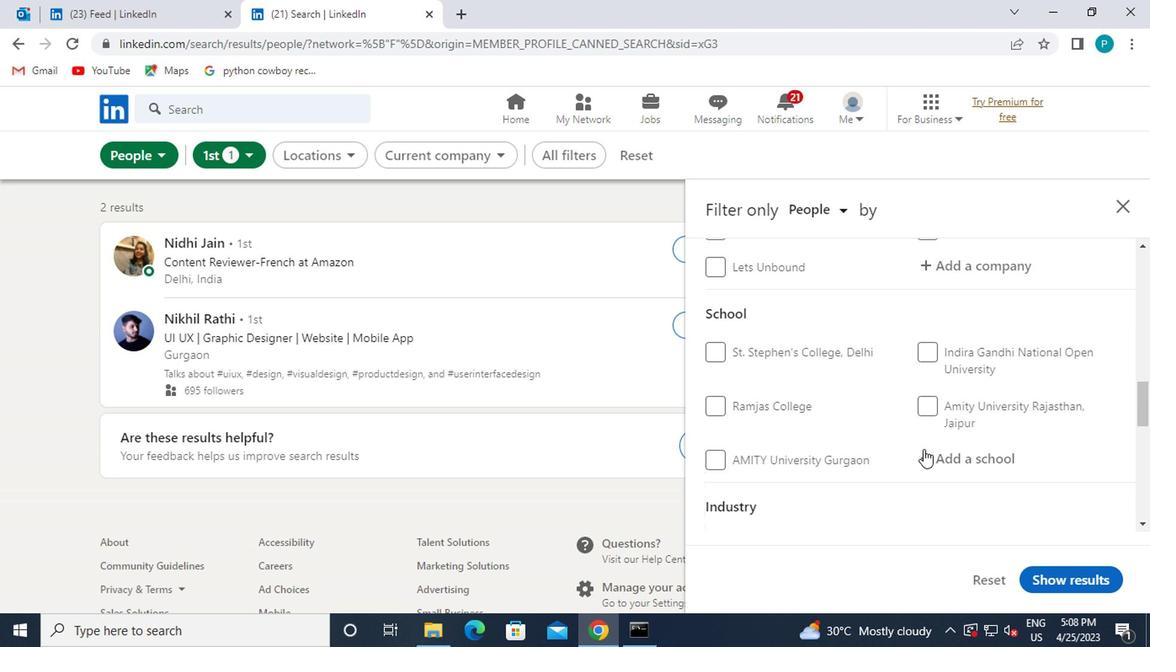 
Action: Mouse pressed left at (930, 454)
Screenshot: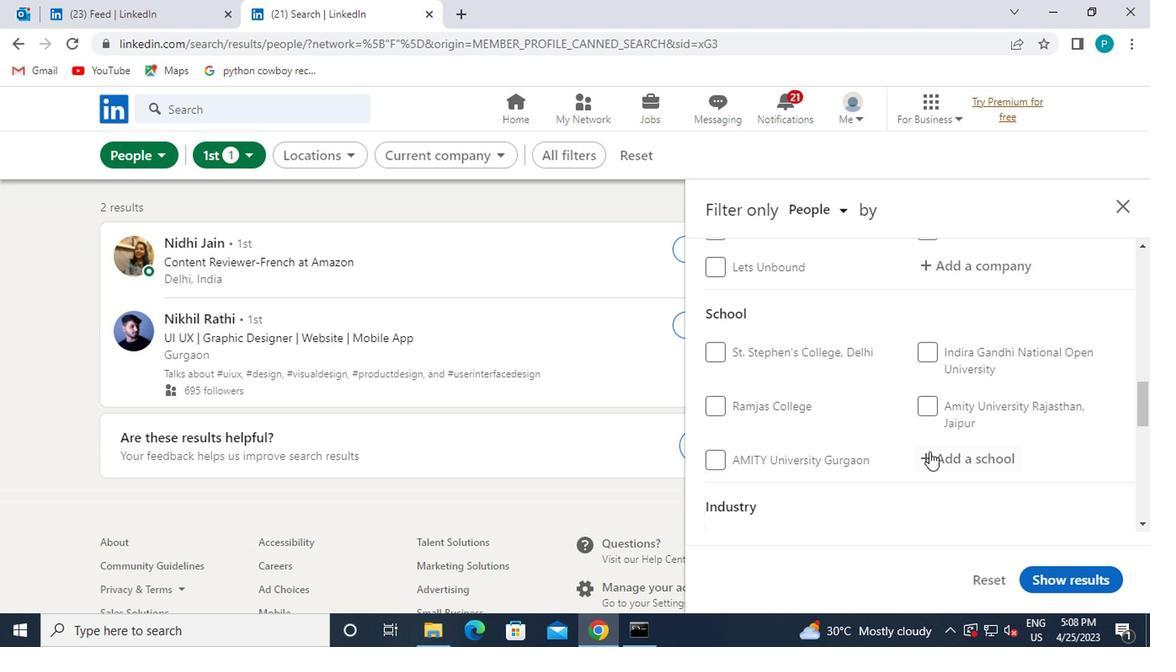 
Action: Mouse moved to (932, 454)
Screenshot: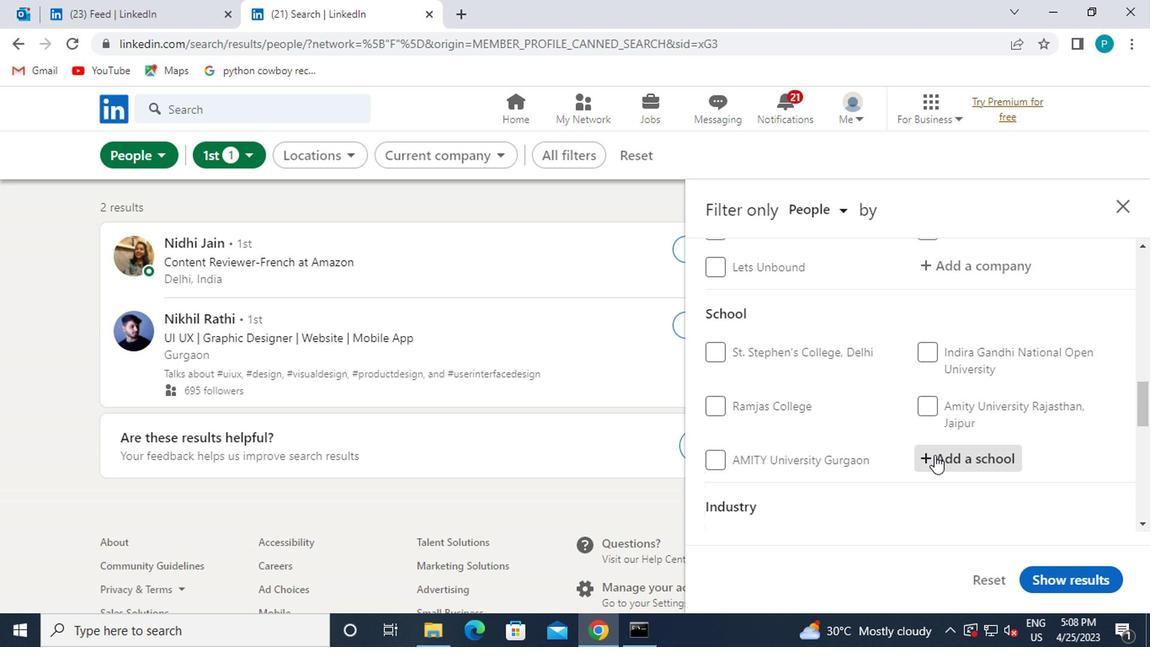 
Action: Key pressed ABESI
Screenshot: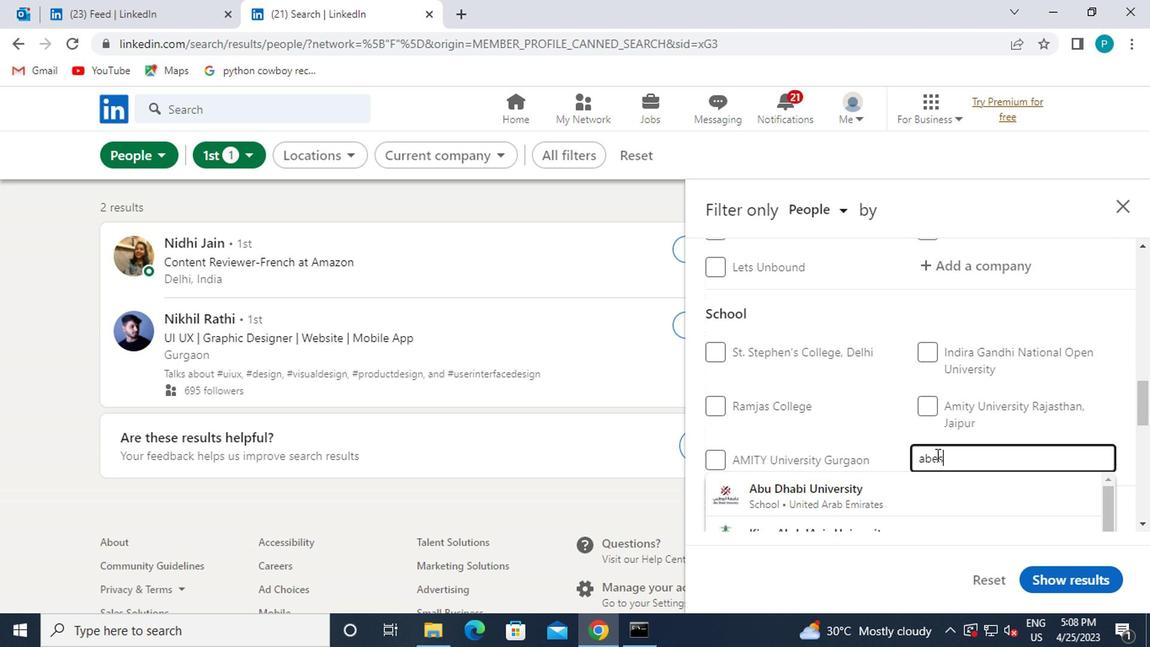 
Action: Mouse moved to (913, 493)
Screenshot: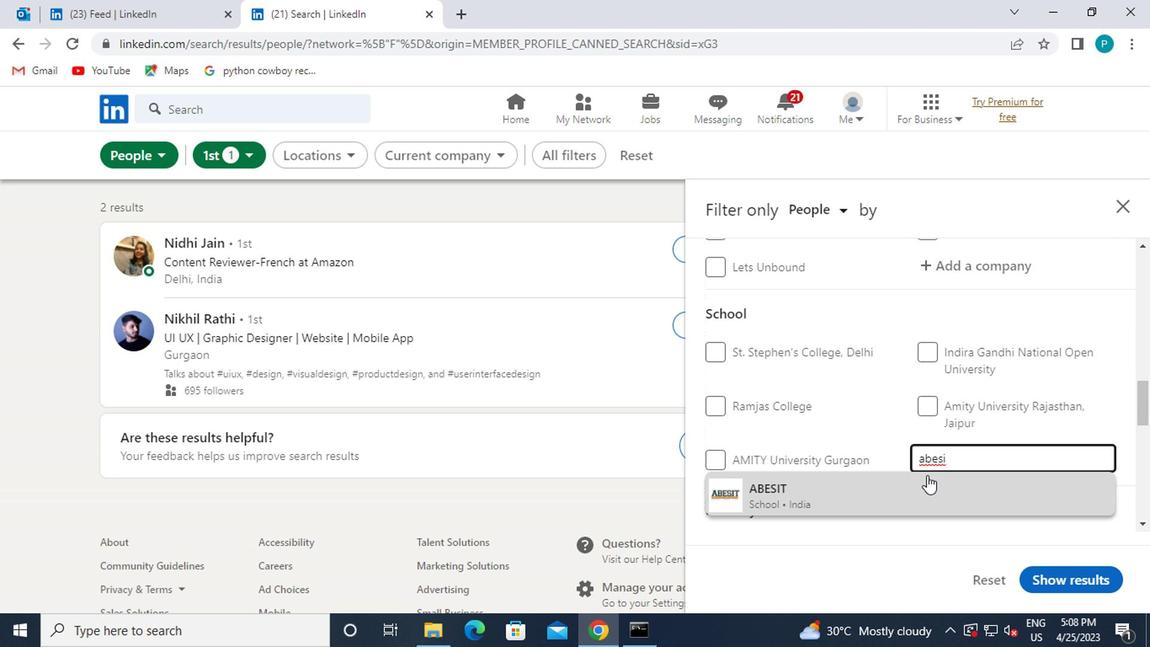 
Action: Mouse pressed left at (913, 493)
Screenshot: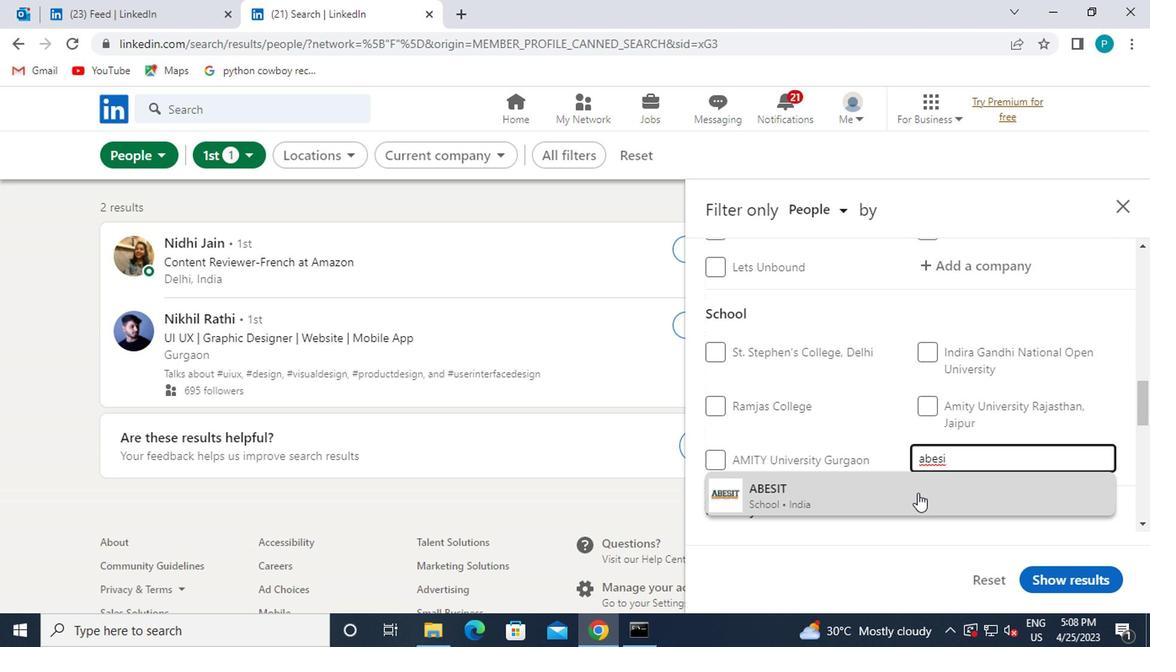 
Action: Mouse moved to (903, 482)
Screenshot: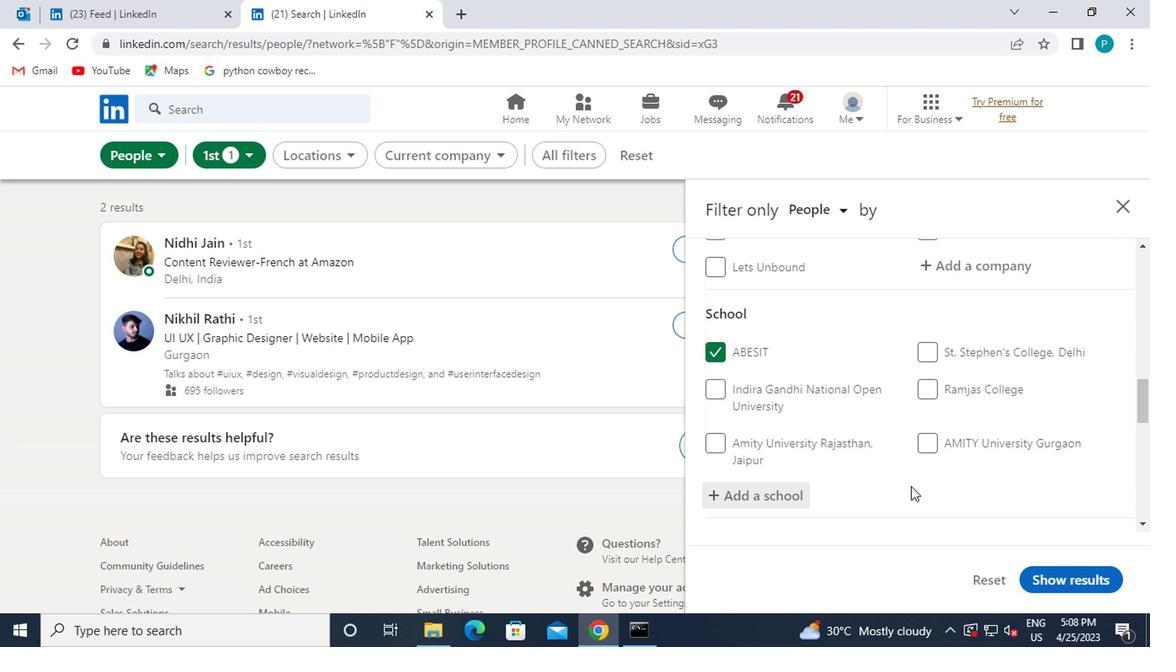 
Action: Mouse scrolled (903, 482) with delta (0, 0)
Screenshot: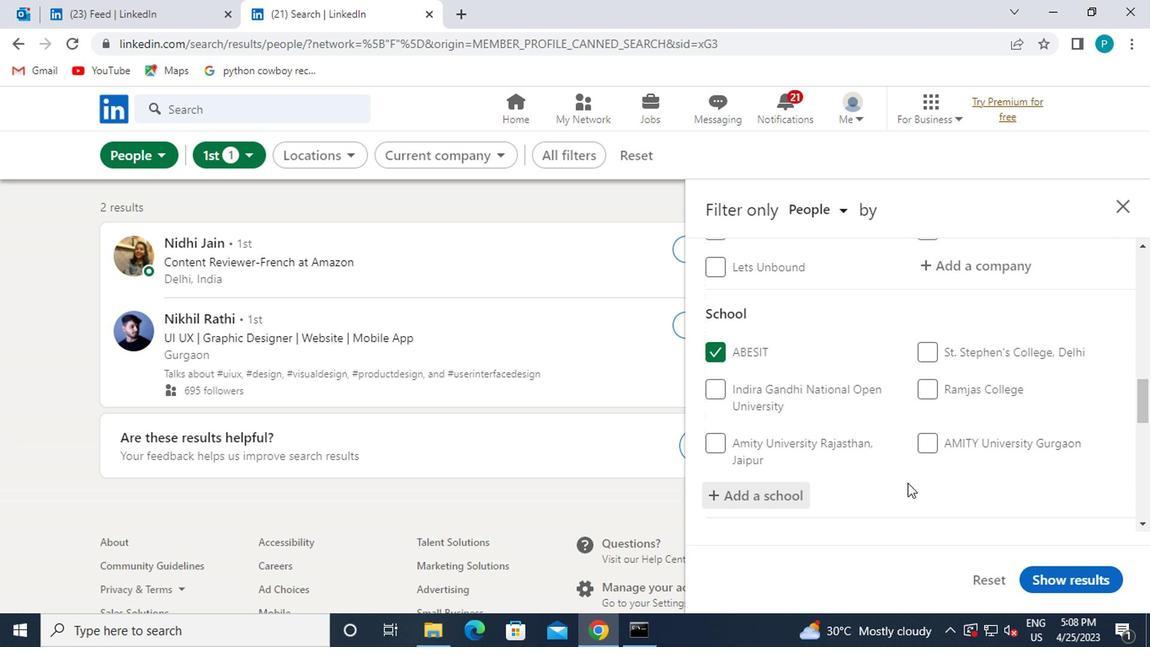 
Action: Mouse moved to (889, 464)
Screenshot: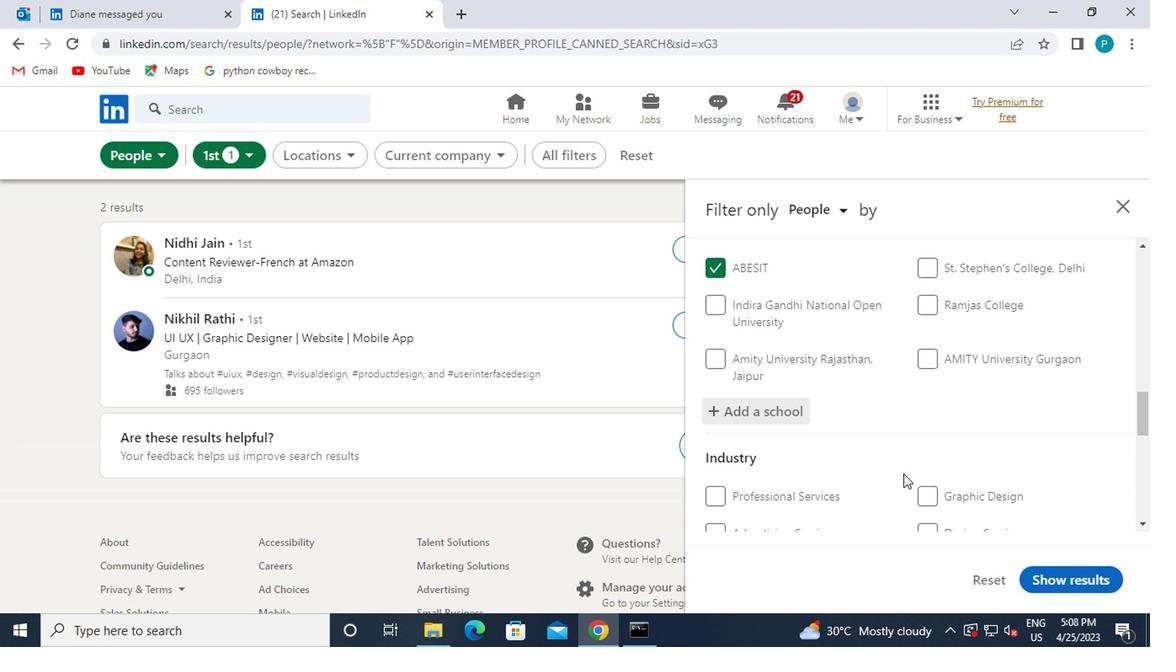 
Action: Mouse scrolled (889, 463) with delta (0, 0)
Screenshot: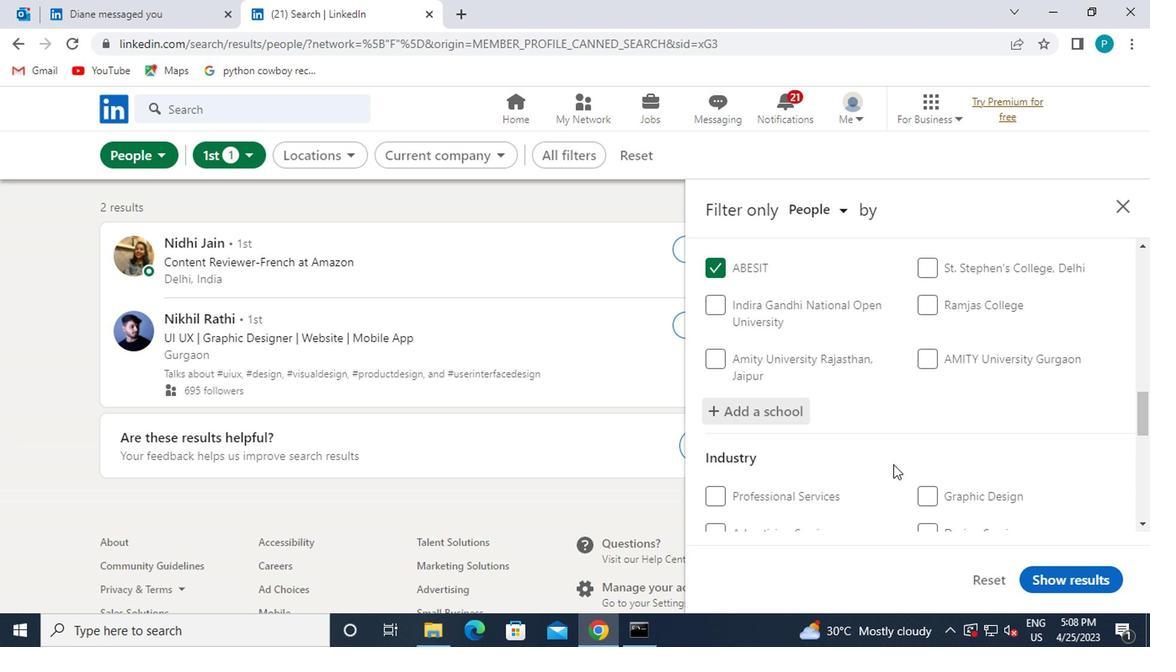 
Action: Mouse moved to (876, 464)
Screenshot: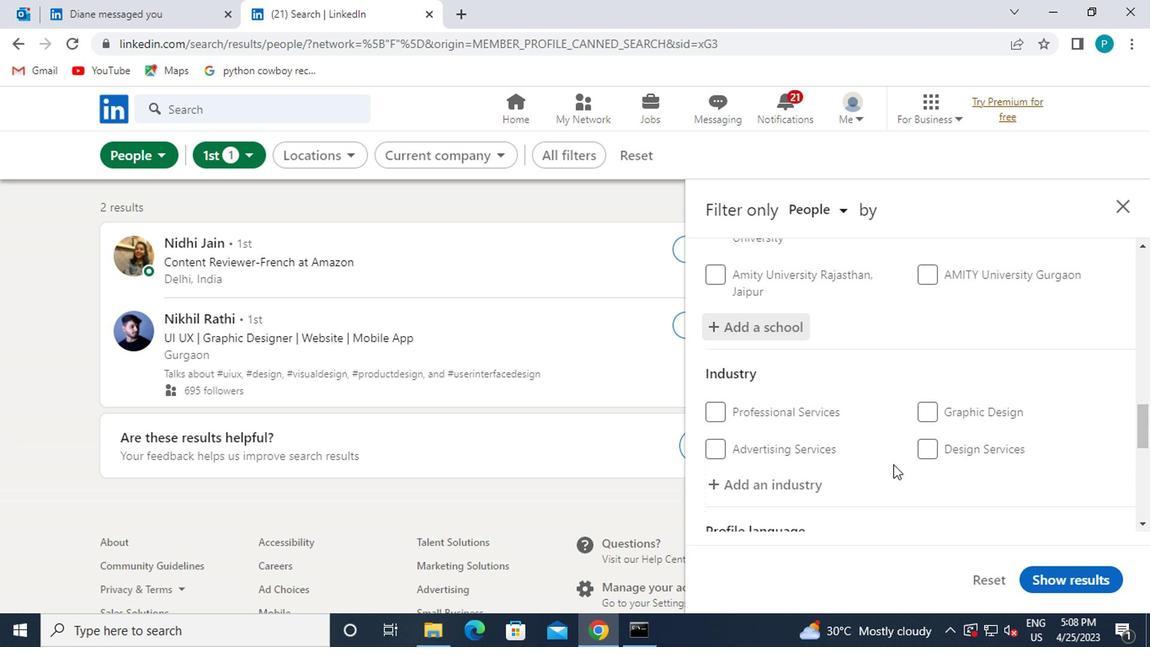 
Action: Mouse scrolled (876, 463) with delta (0, 0)
Screenshot: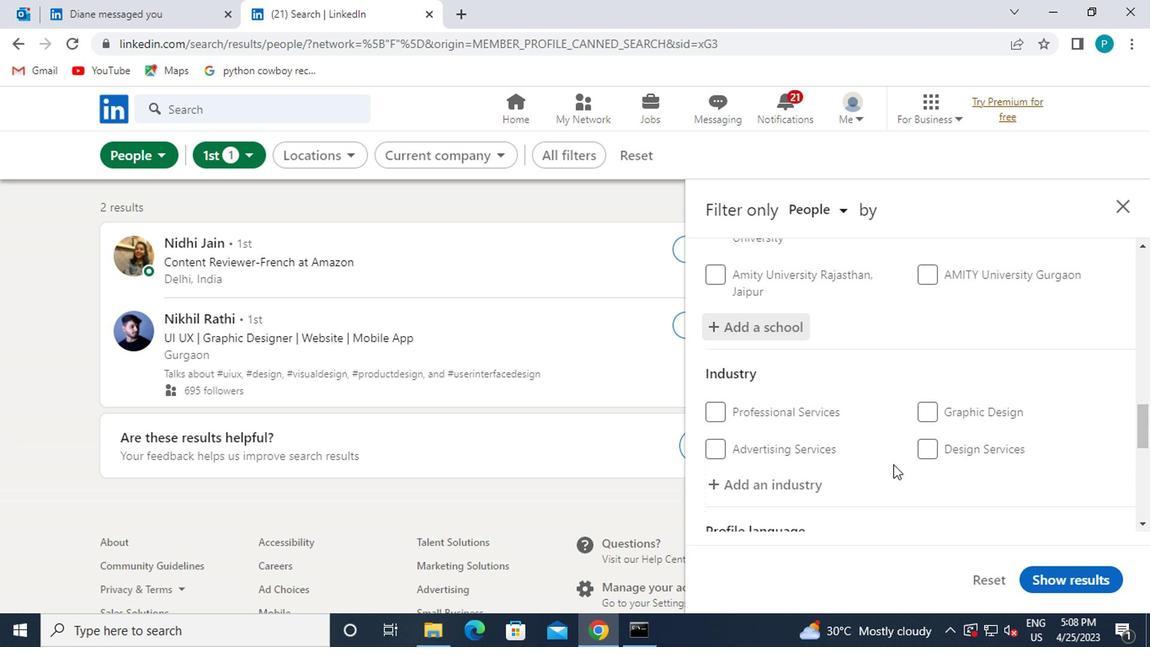 
Action: Mouse moved to (746, 369)
Screenshot: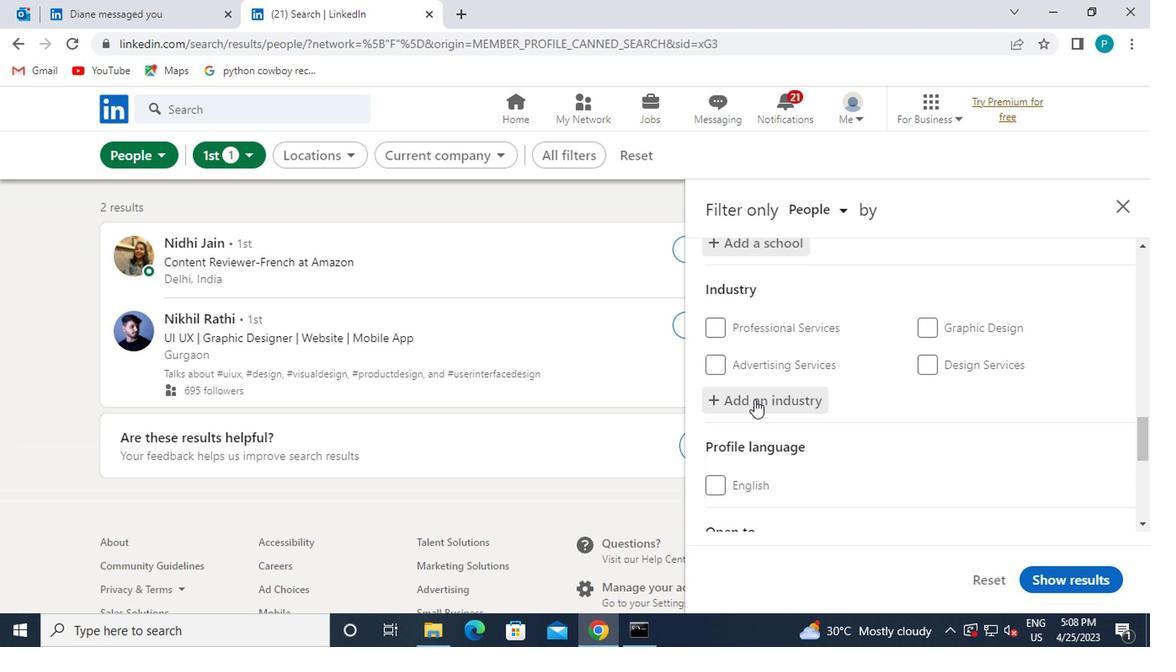 
Action: Mouse scrolled (746, 370) with delta (0, 1)
Screenshot: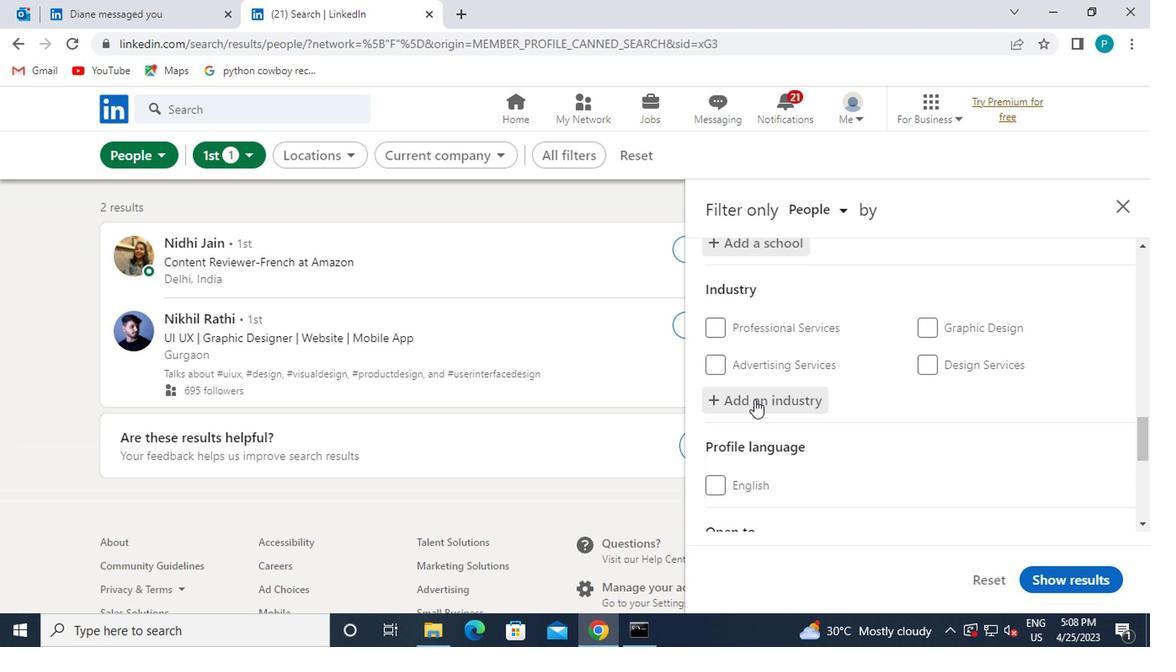 
Action: Mouse scrolled (746, 370) with delta (0, 1)
Screenshot: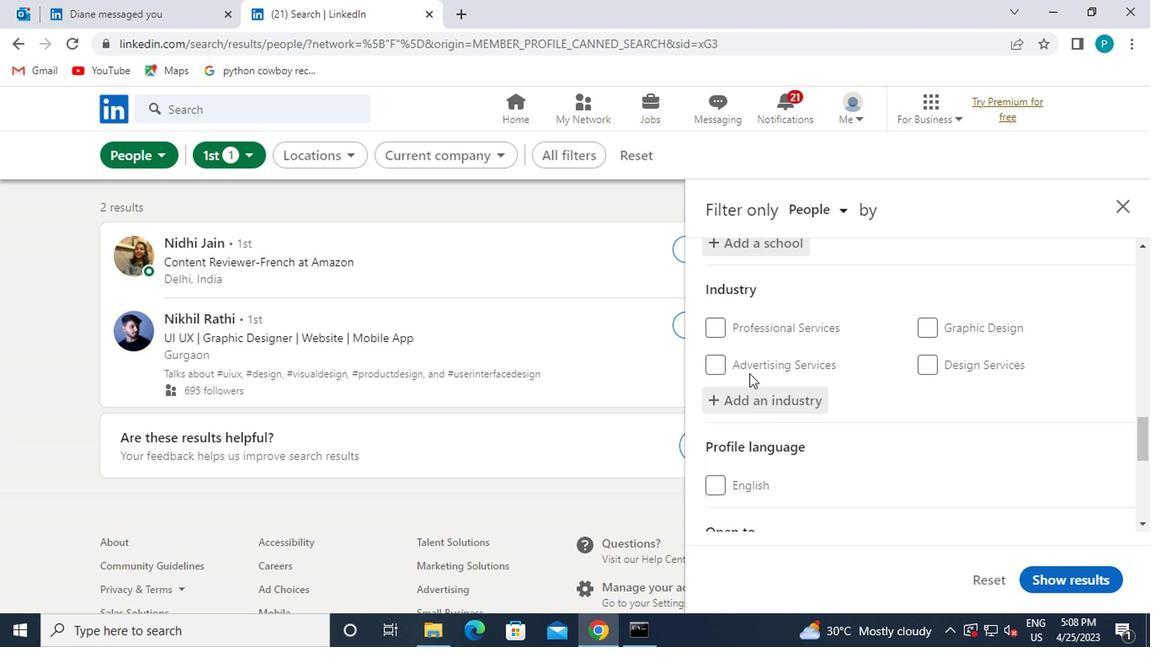 
Action: Mouse moved to (746, 406)
Screenshot: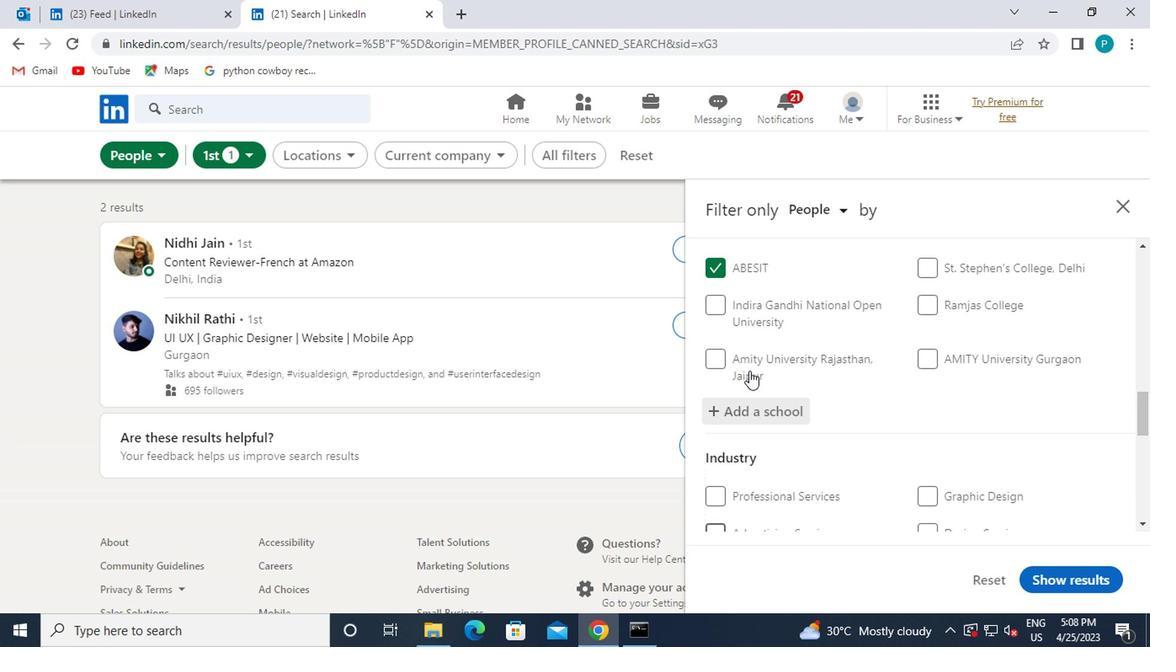 
Action: Mouse scrolled (746, 406) with delta (0, 0)
Screenshot: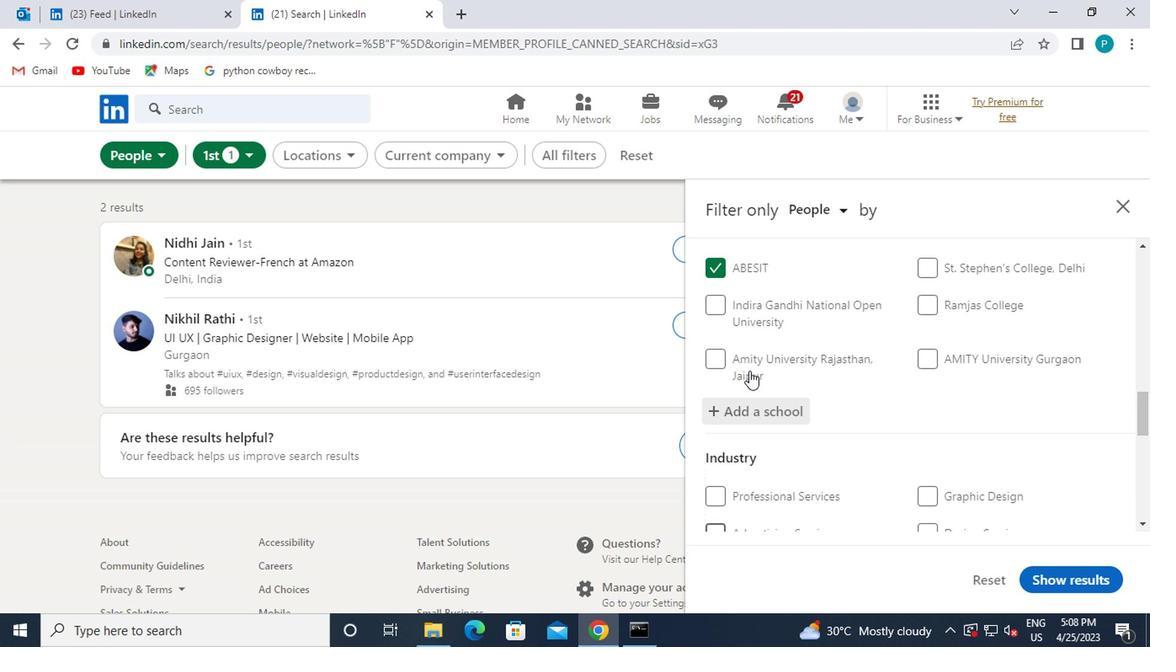 
Action: Mouse moved to (746, 408)
Screenshot: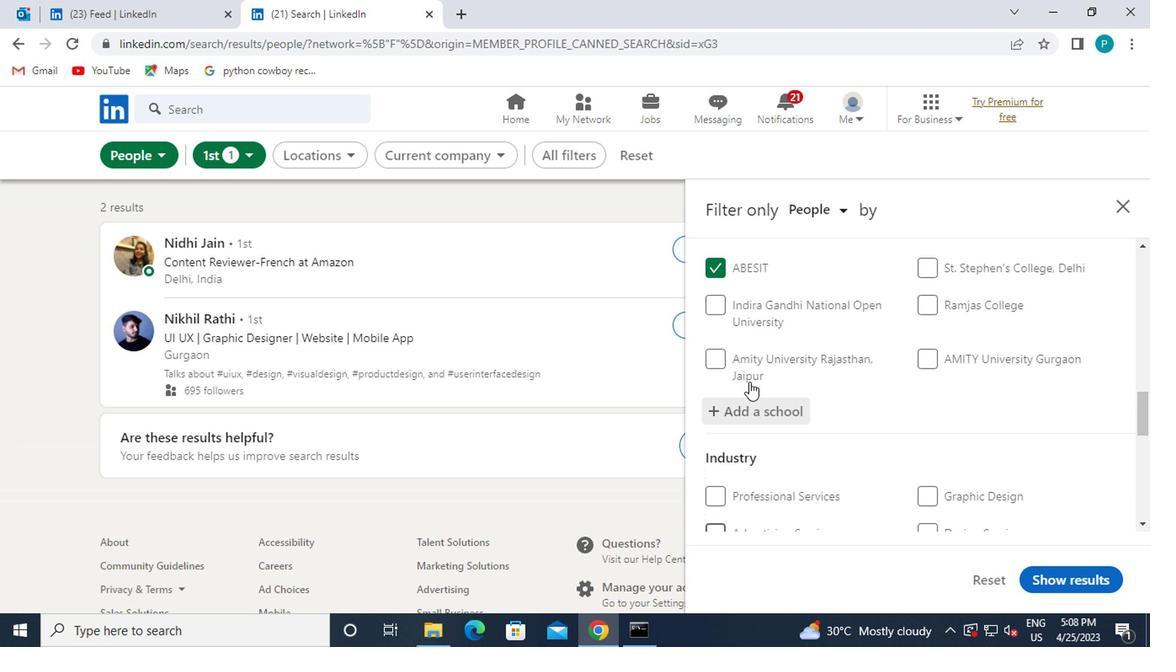 
Action: Mouse scrolled (746, 406) with delta (0, -1)
Screenshot: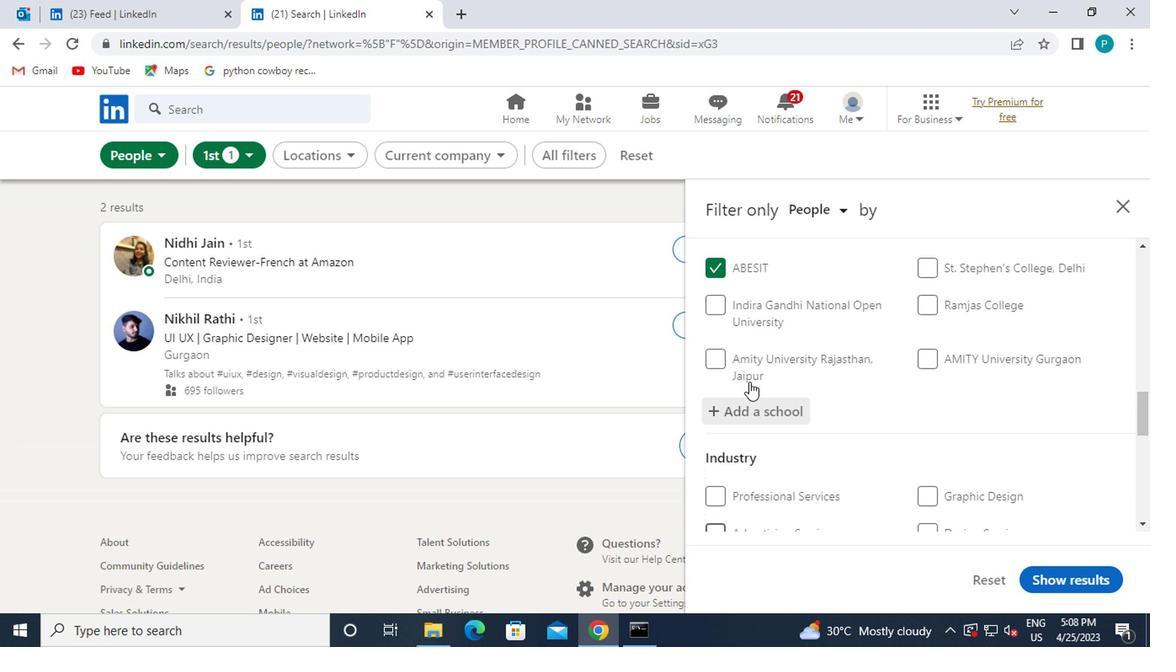 
Action: Mouse moved to (747, 392)
Screenshot: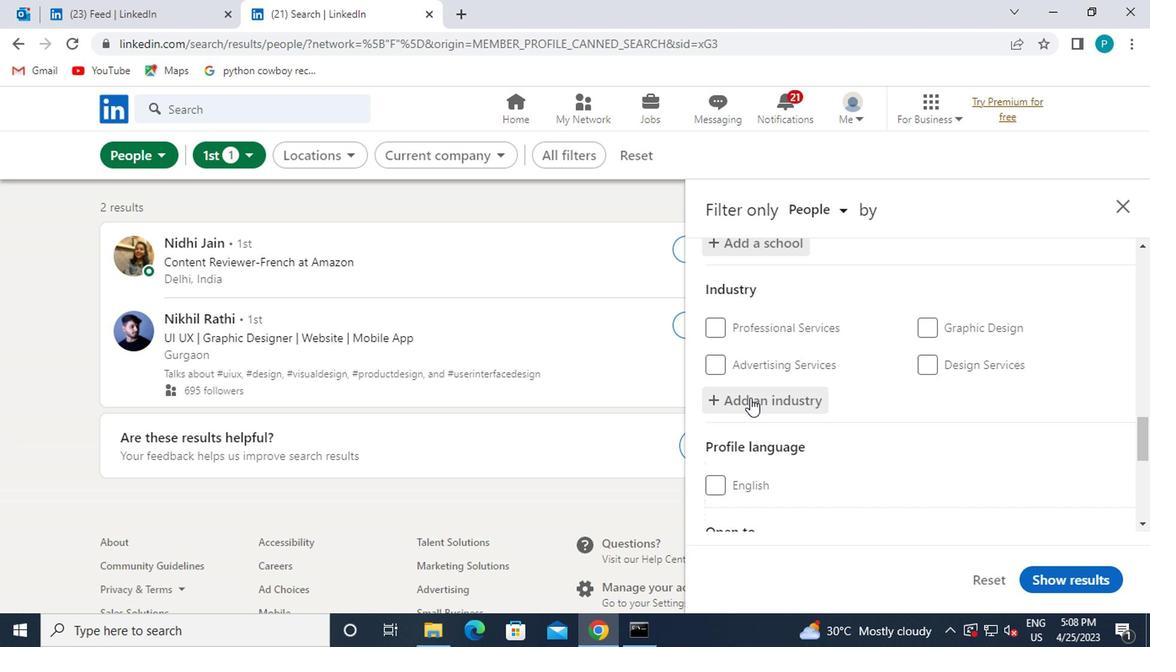 
Action: Mouse pressed left at (747, 392)
Screenshot: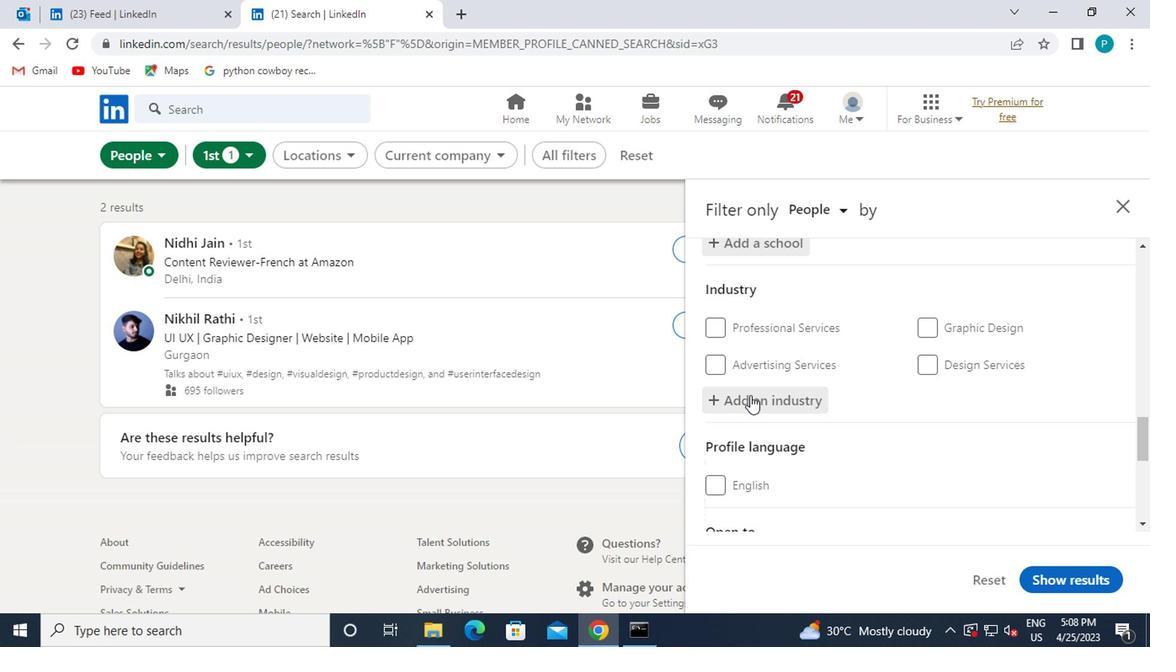 
Action: Mouse moved to (752, 392)
Screenshot: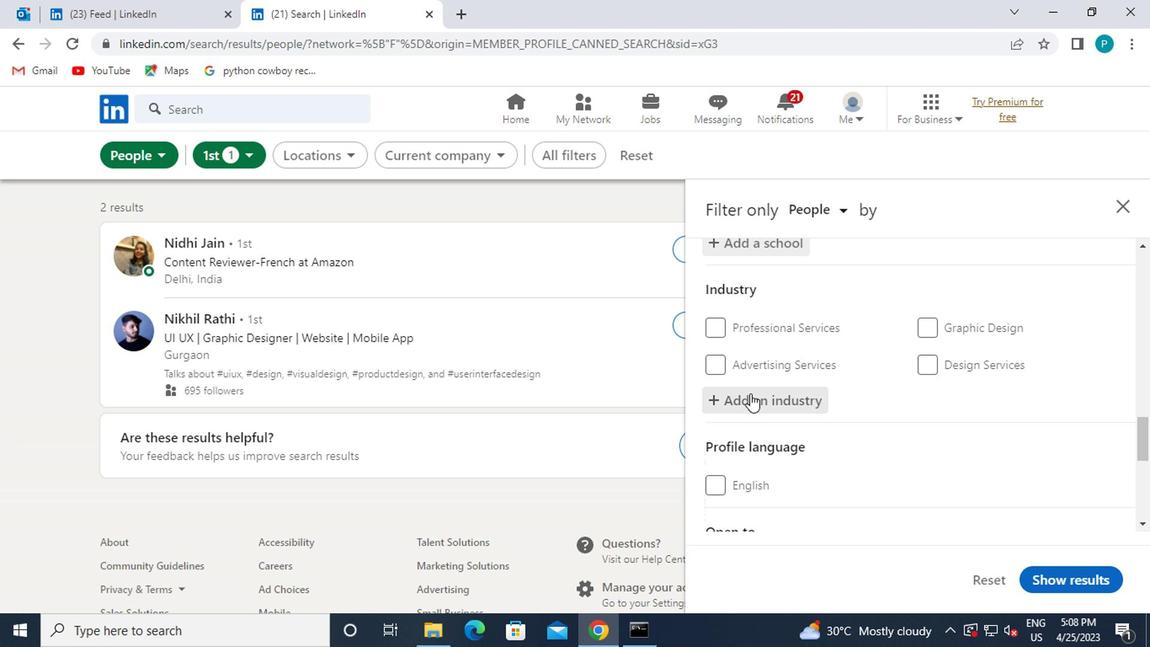 
Action: Key pressed FUNF<Key.backspace>D
Screenshot: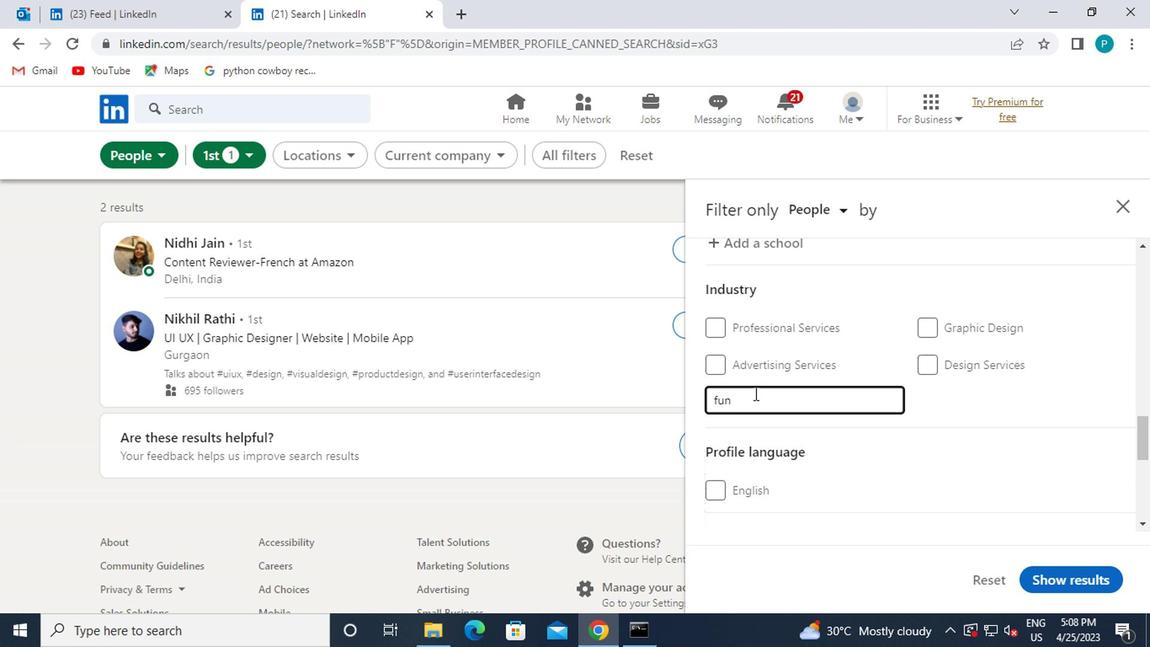 
Action: Mouse moved to (767, 454)
Screenshot: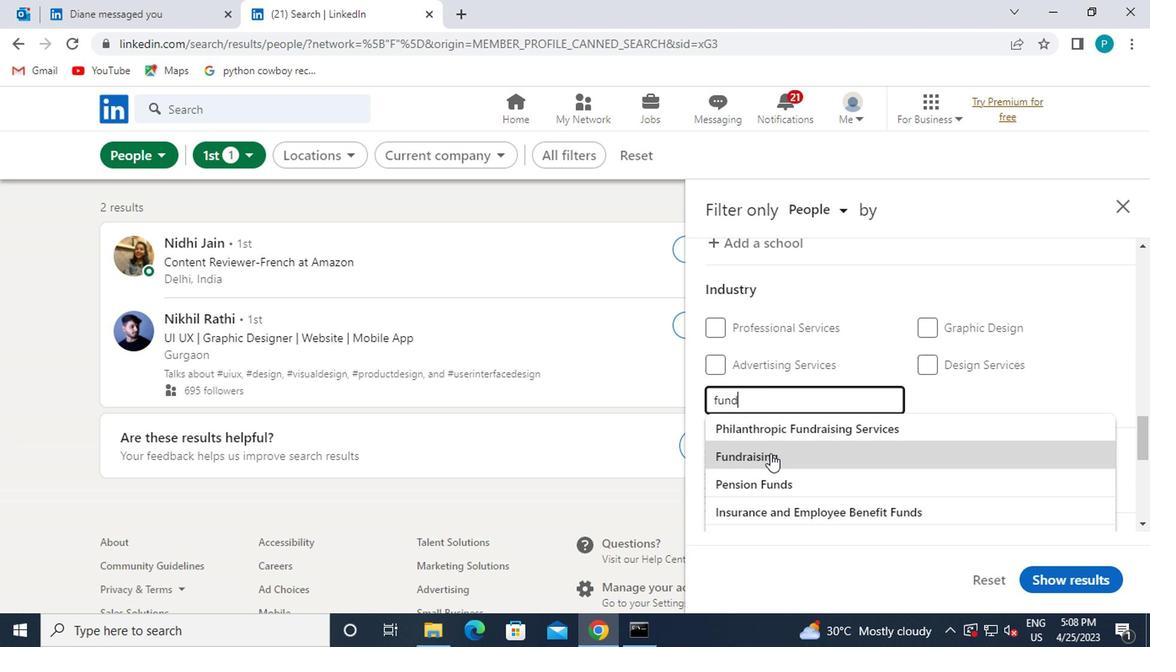 
Action: Mouse pressed left at (767, 454)
Screenshot: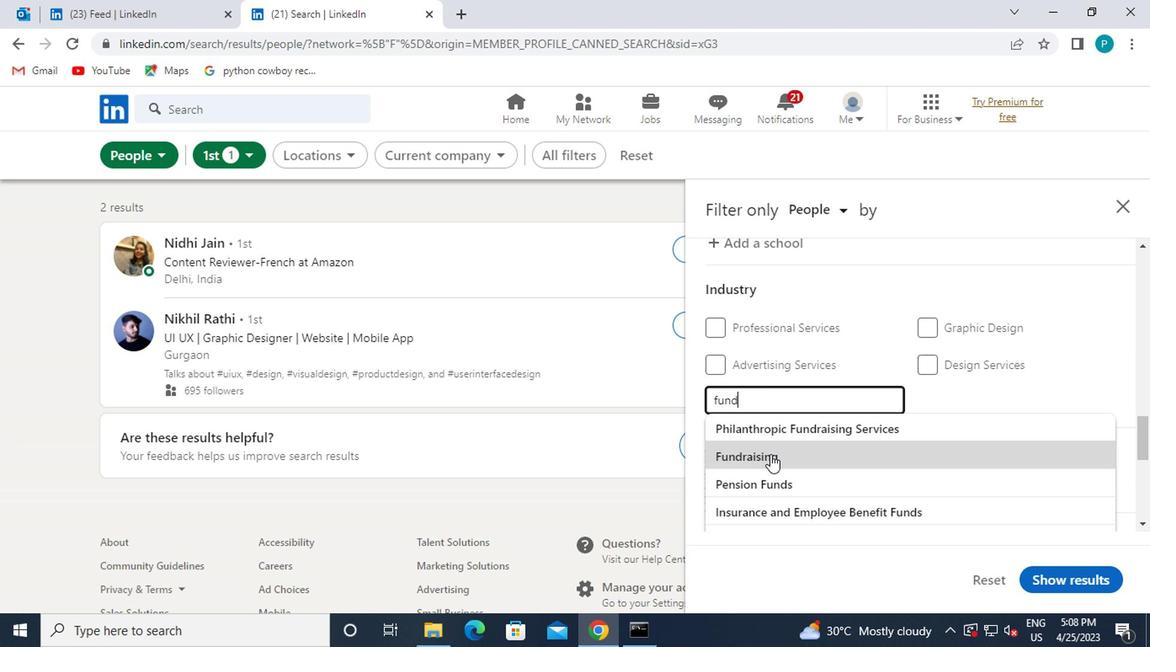 
Action: Mouse scrolled (767, 453) with delta (0, -1)
Screenshot: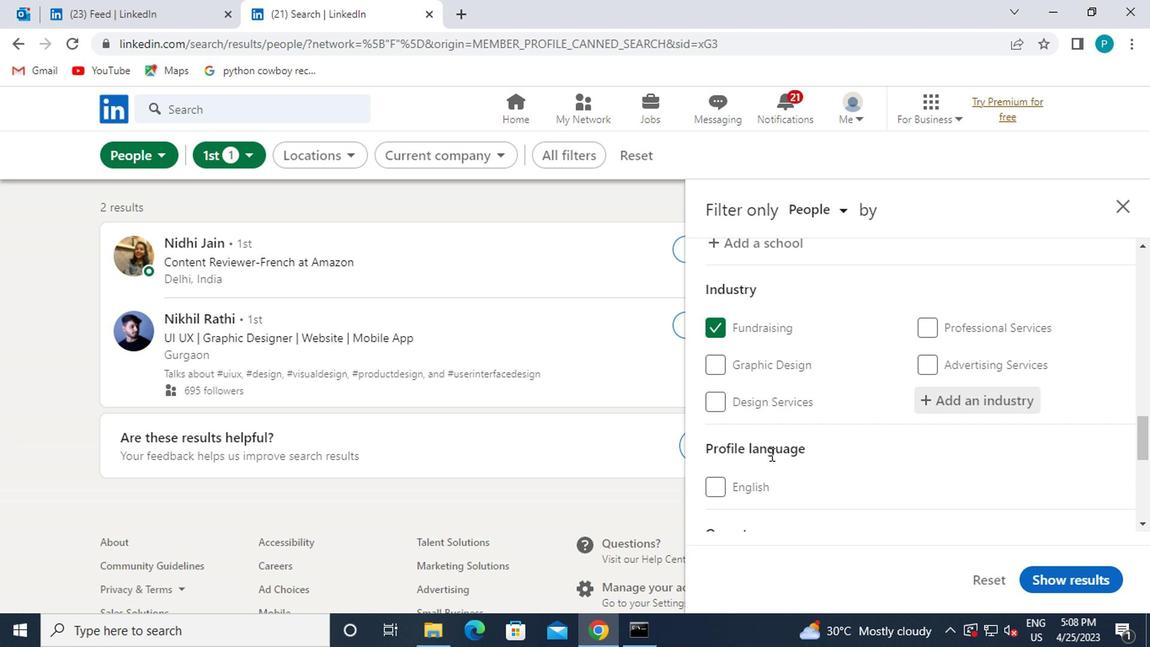 
Action: Mouse moved to (711, 408)
Screenshot: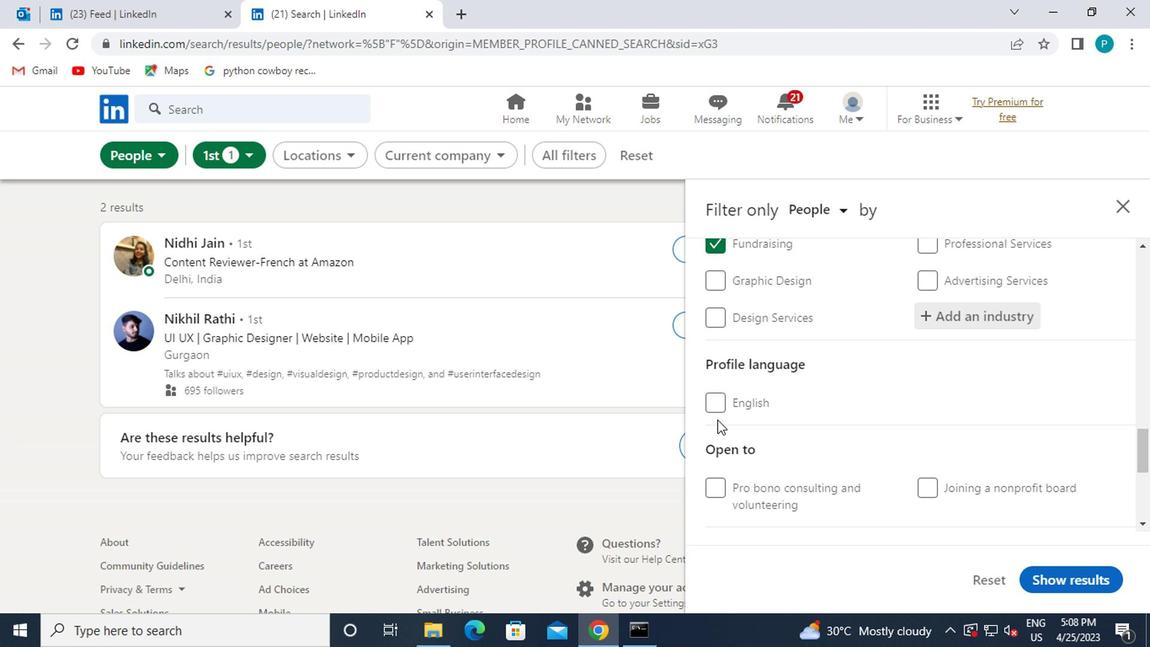 
Action: Mouse pressed left at (711, 408)
Screenshot: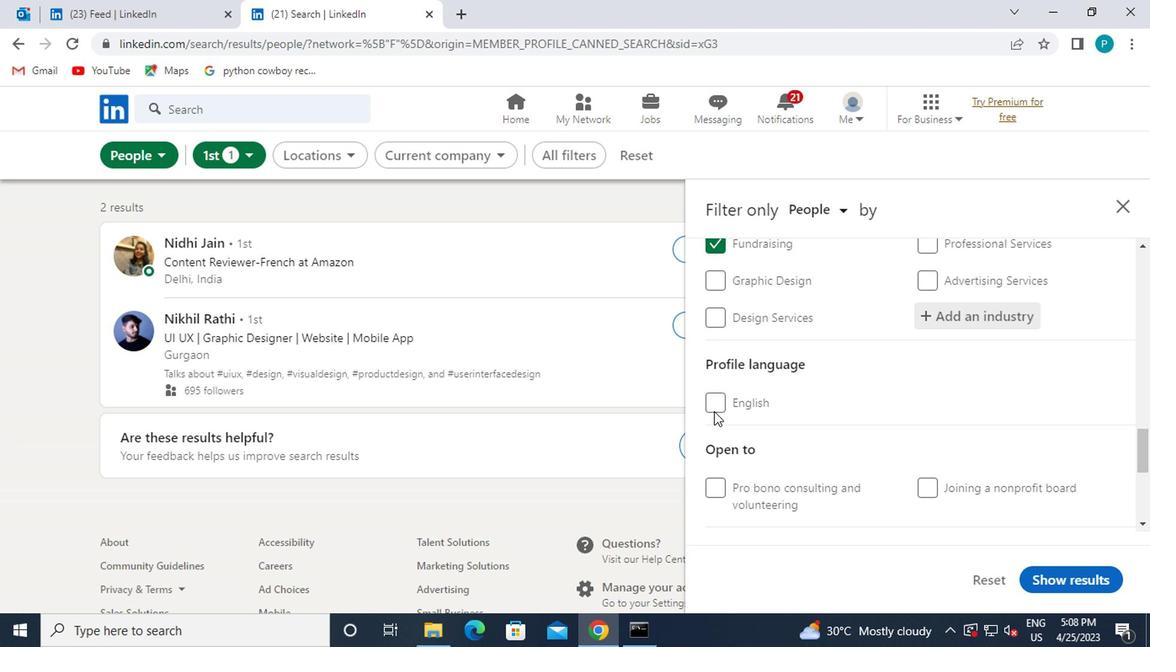 
Action: Mouse moved to (752, 450)
Screenshot: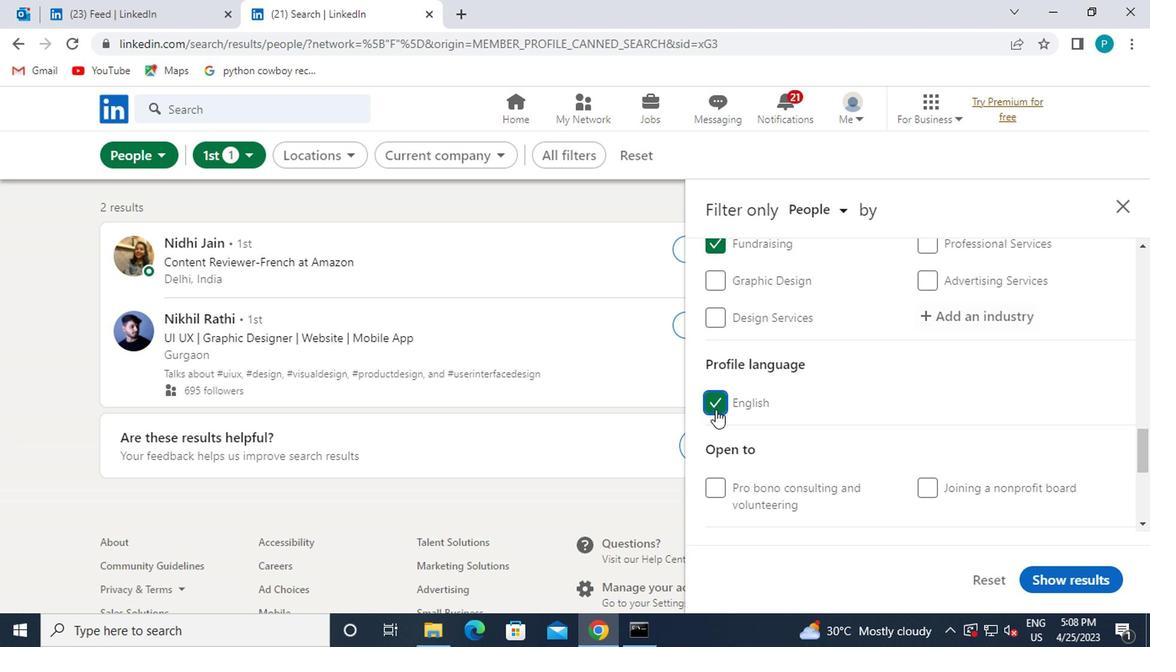 
Action: Mouse scrolled (752, 448) with delta (0, -1)
Screenshot: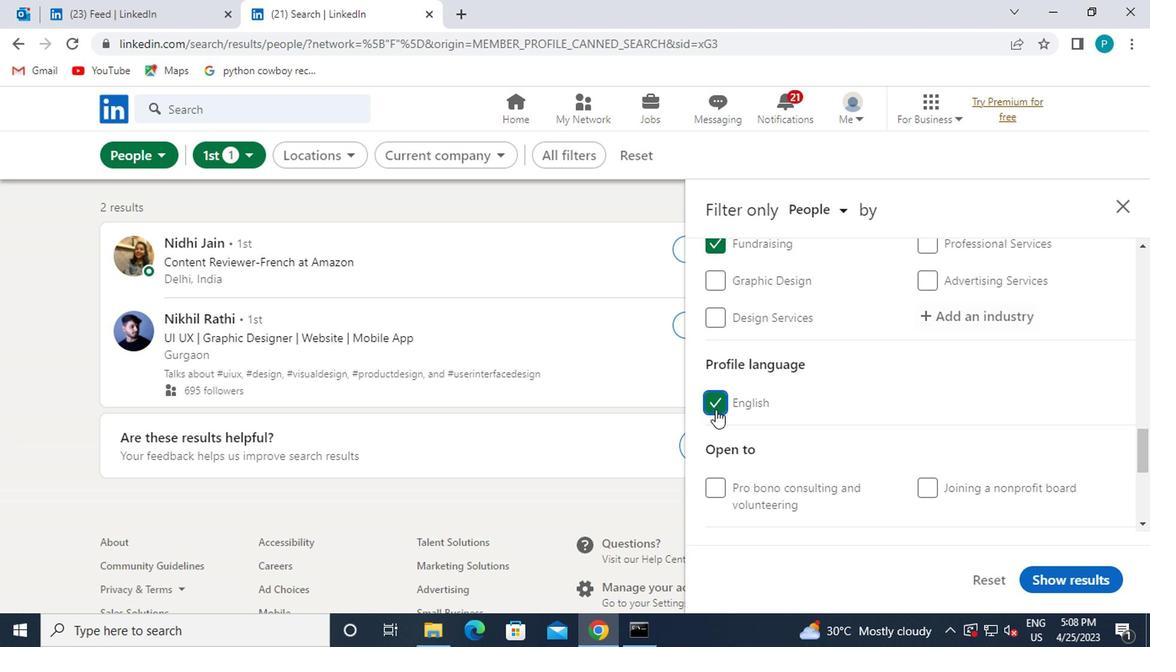 
Action: Mouse scrolled (752, 448) with delta (0, -1)
Screenshot: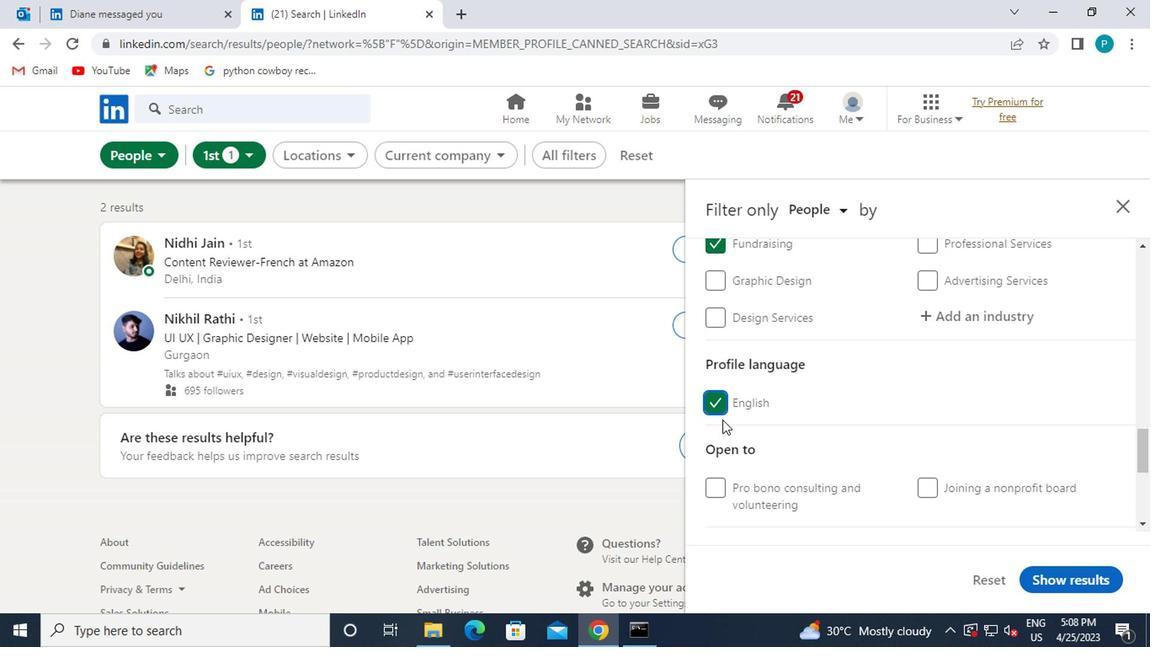 
Action: Mouse moved to (741, 414)
Screenshot: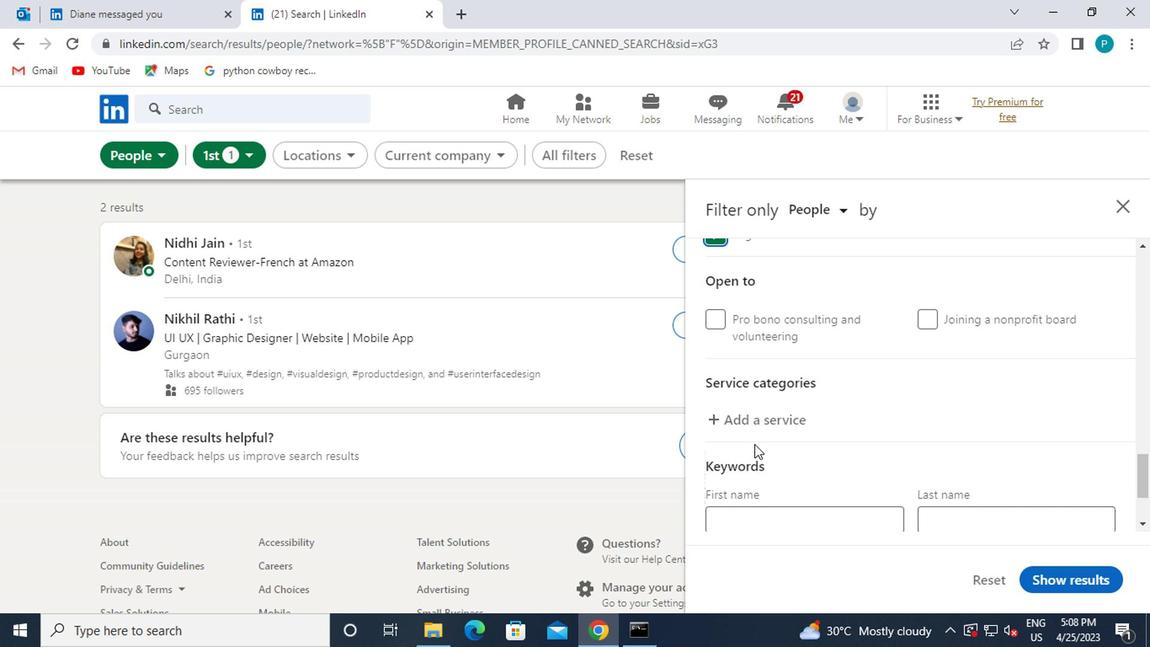
Action: Mouse pressed left at (741, 414)
Screenshot: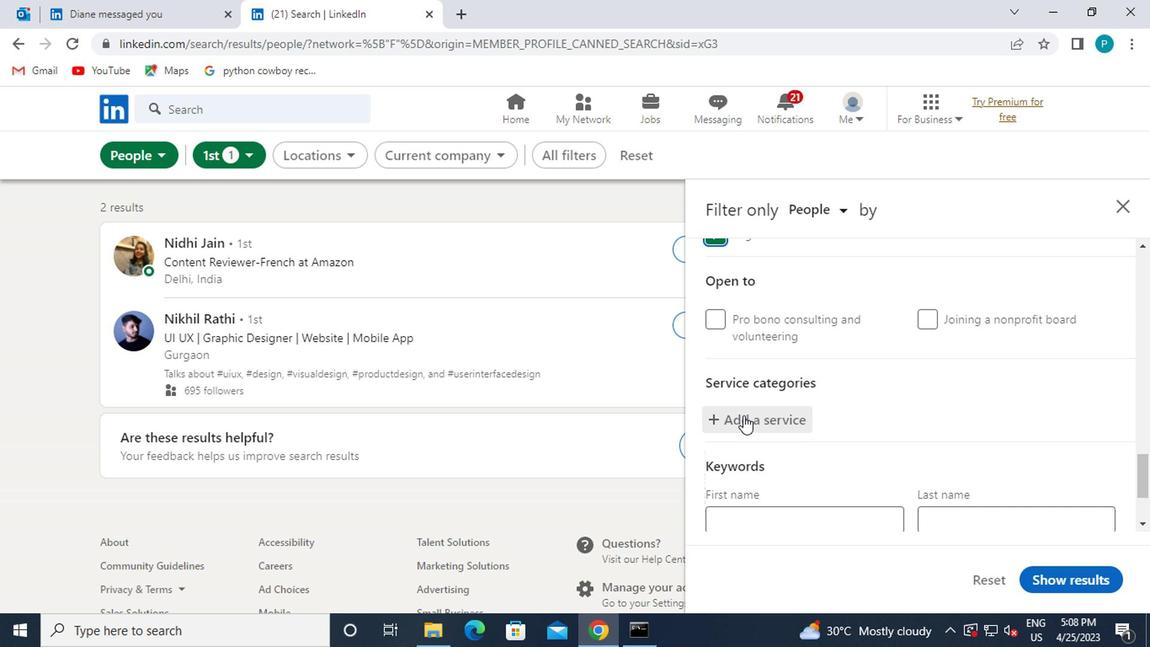 
Action: Key pressed FINAN
Screenshot: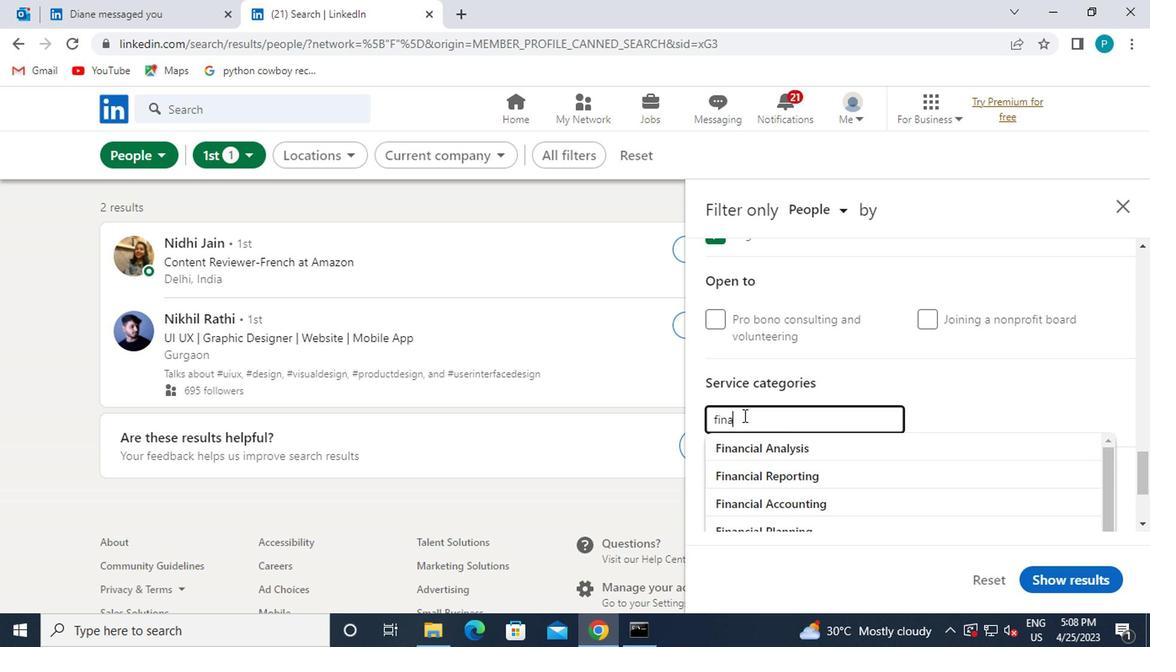 
Action: Mouse moved to (756, 468)
Screenshot: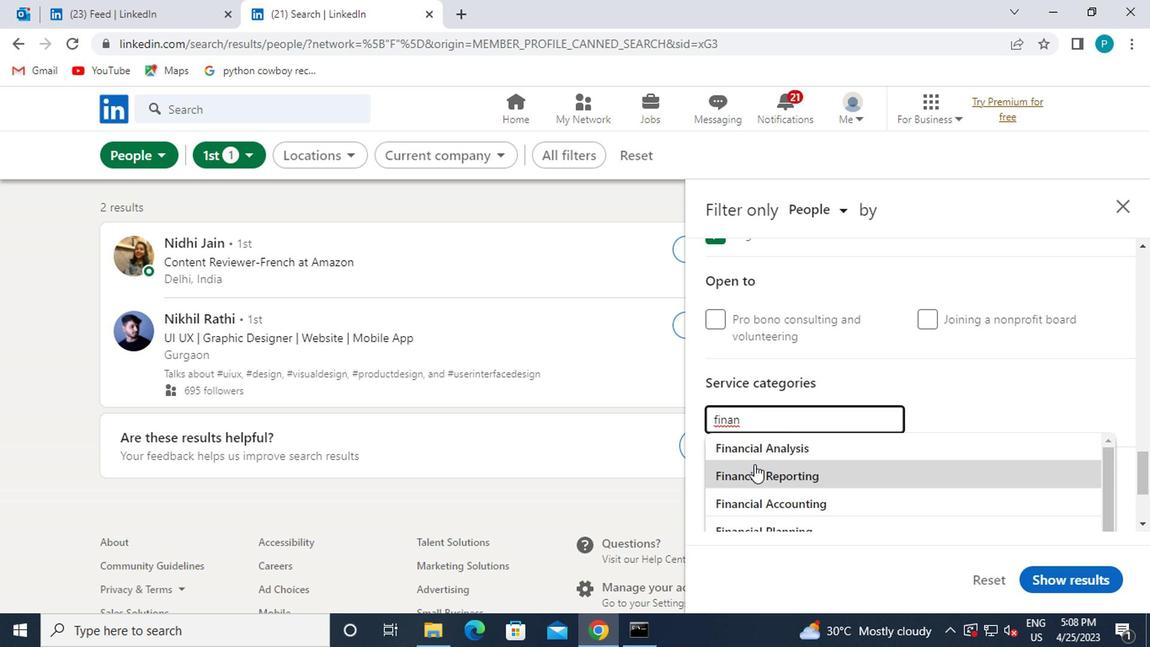 
Action: Mouse pressed left at (756, 468)
Screenshot: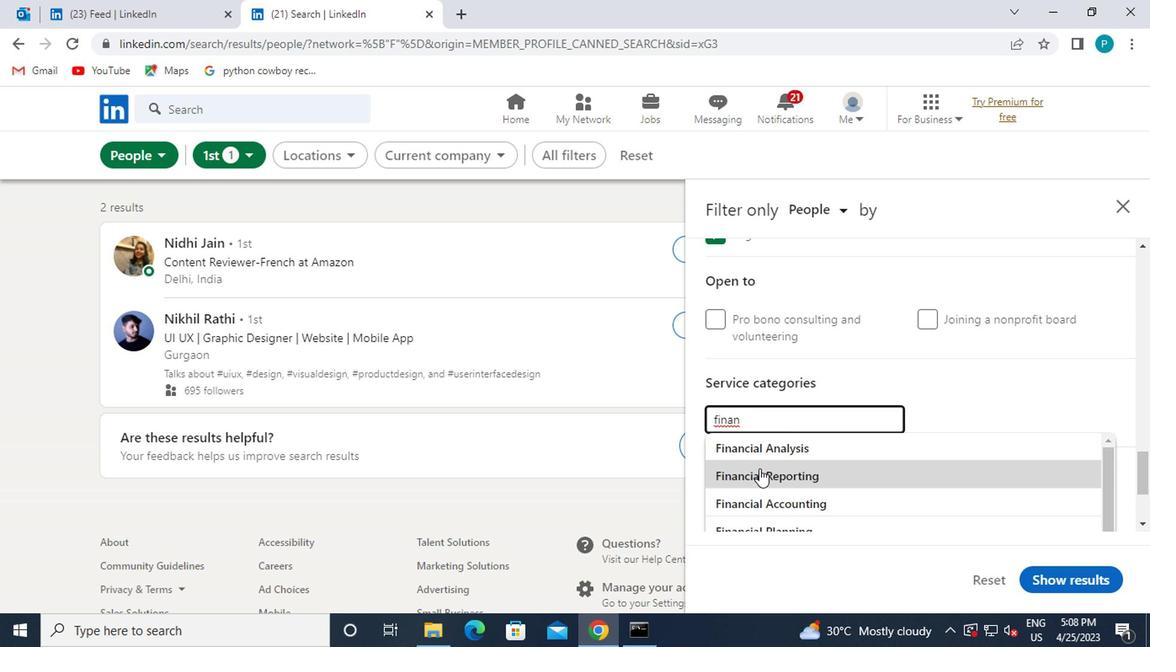 
Action: Mouse scrolled (756, 467) with delta (0, 0)
Screenshot: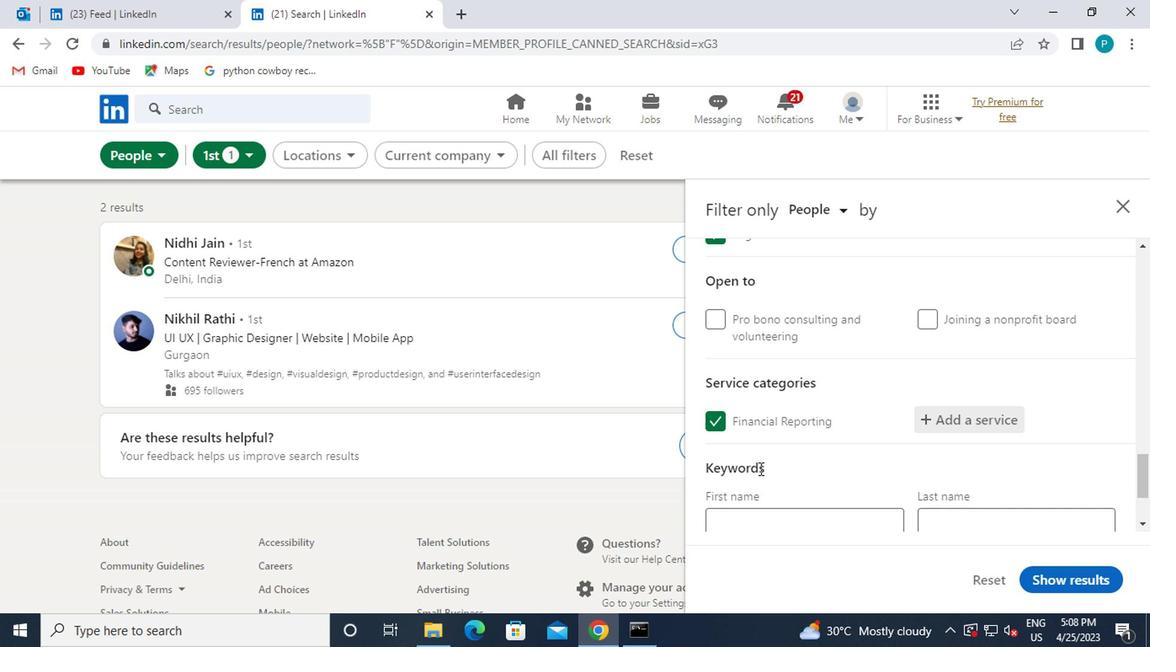 
Action: Mouse scrolled (756, 467) with delta (0, 0)
Screenshot: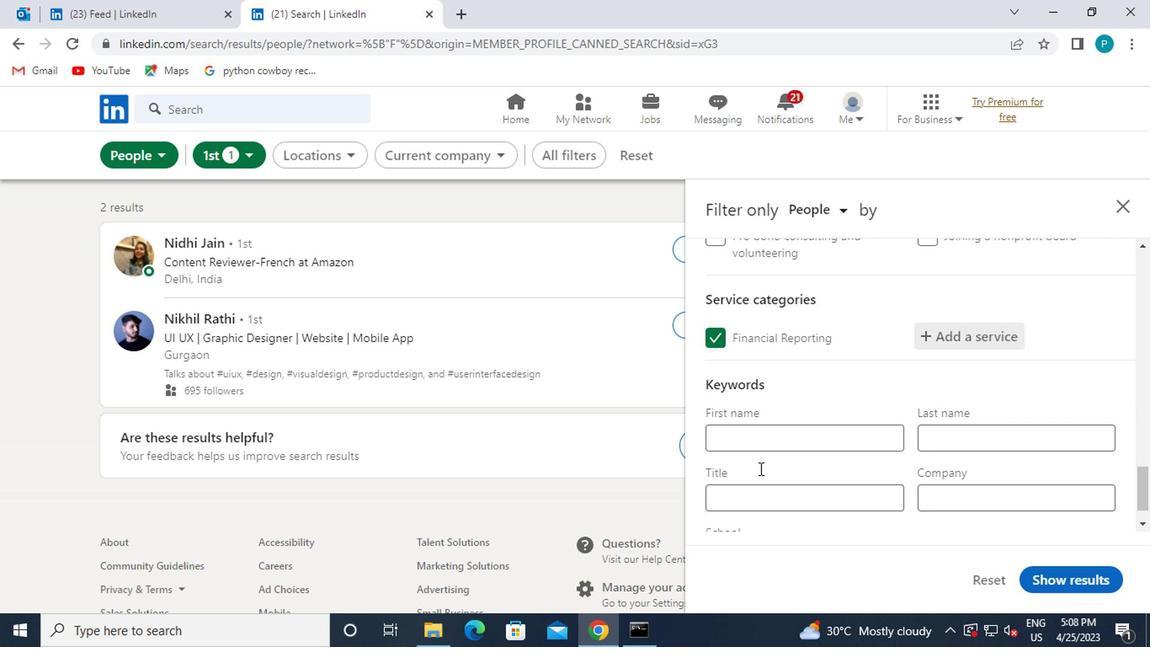 
Action: Mouse moved to (745, 442)
Screenshot: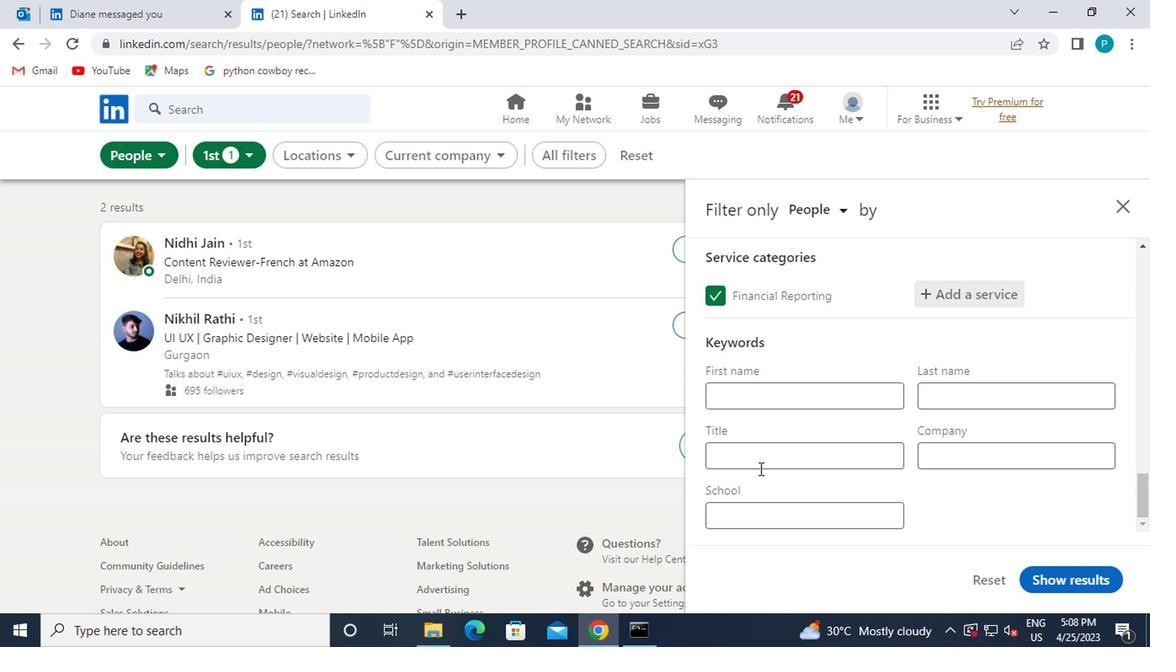 
Action: Mouse pressed left at (745, 442)
Screenshot: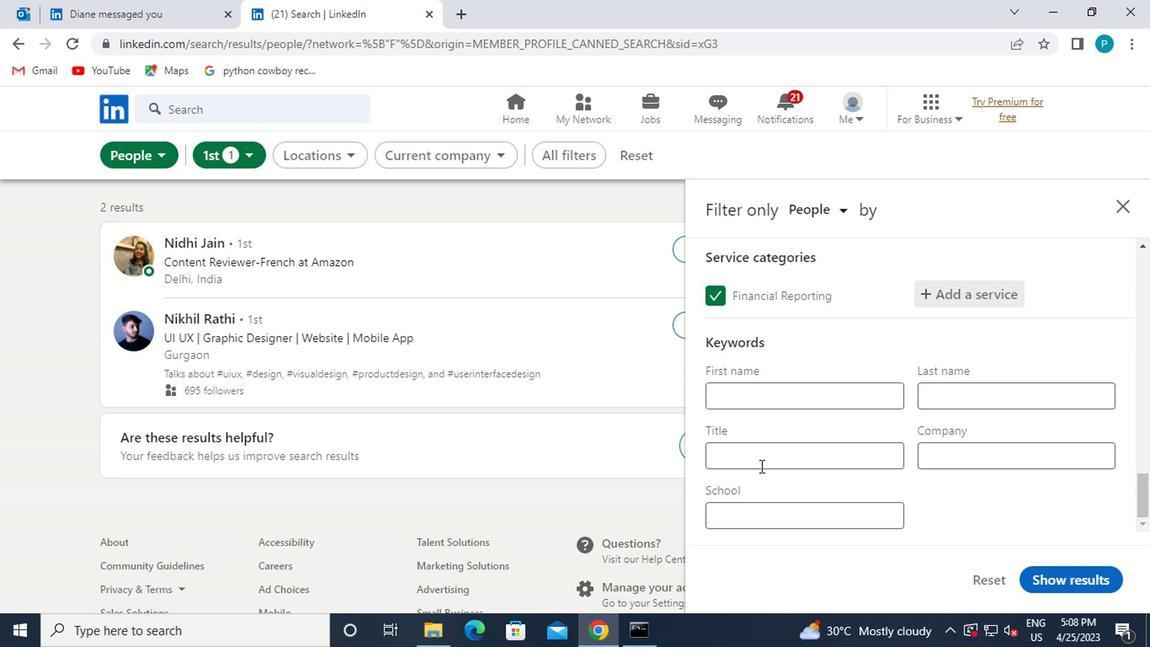 
Action: Key pressed <Key.caps_lock>P<Key.caps_lock>ARKING<Key.space>
Screenshot: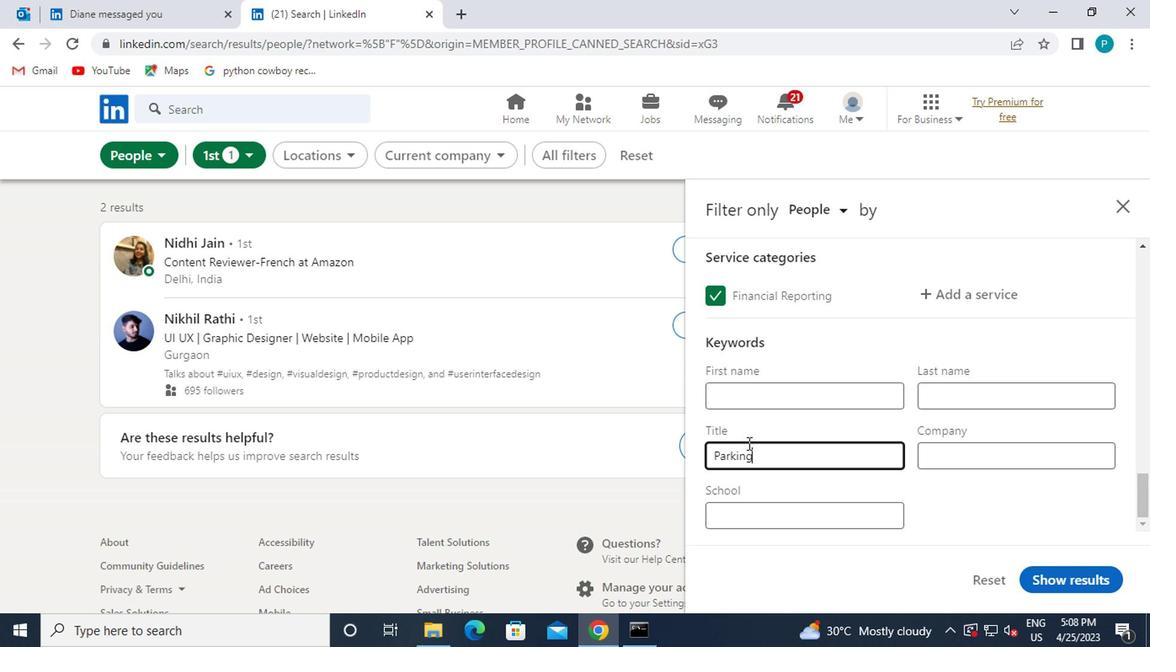 
Action: Mouse moved to (701, 448)
Screenshot: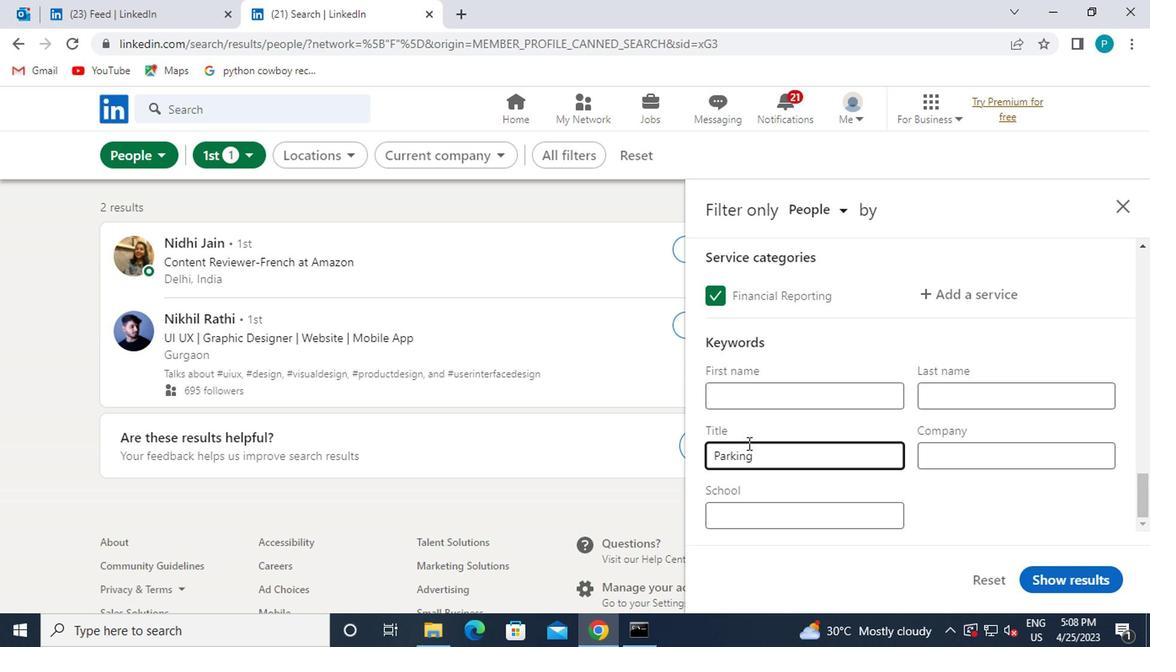 
Action: Key pressed <Key.caps_lock>A<Key.caps_lock>TTENDANT
Screenshot: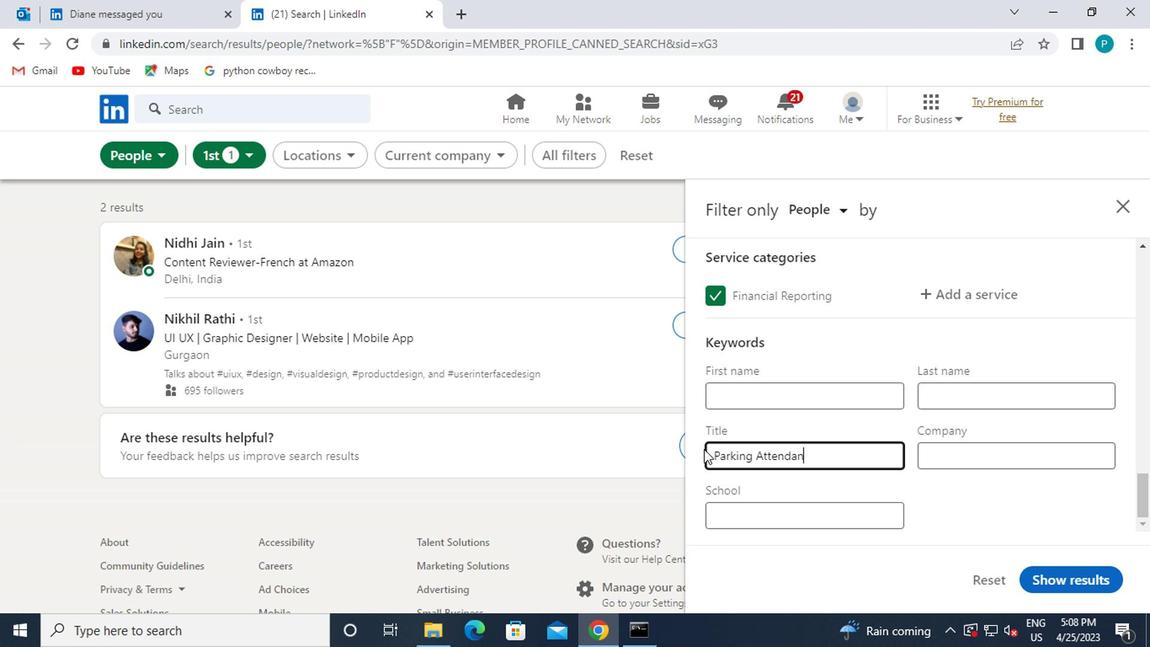 
Action: Mouse moved to (1073, 579)
Screenshot: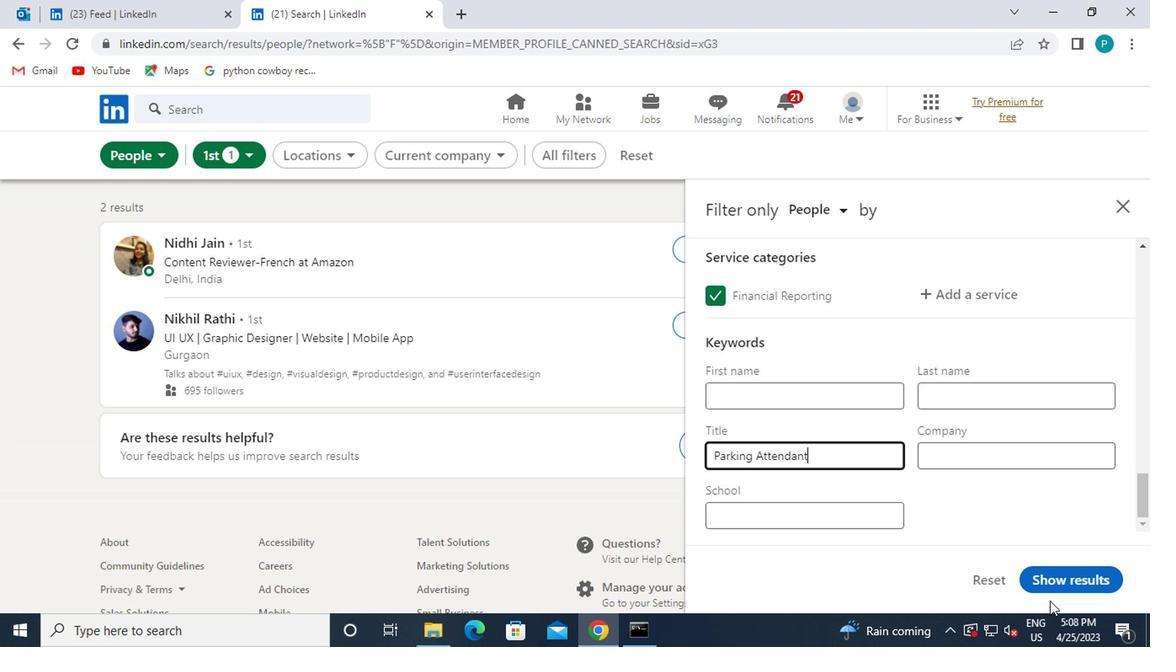 
Action: Mouse pressed left at (1073, 579)
Screenshot: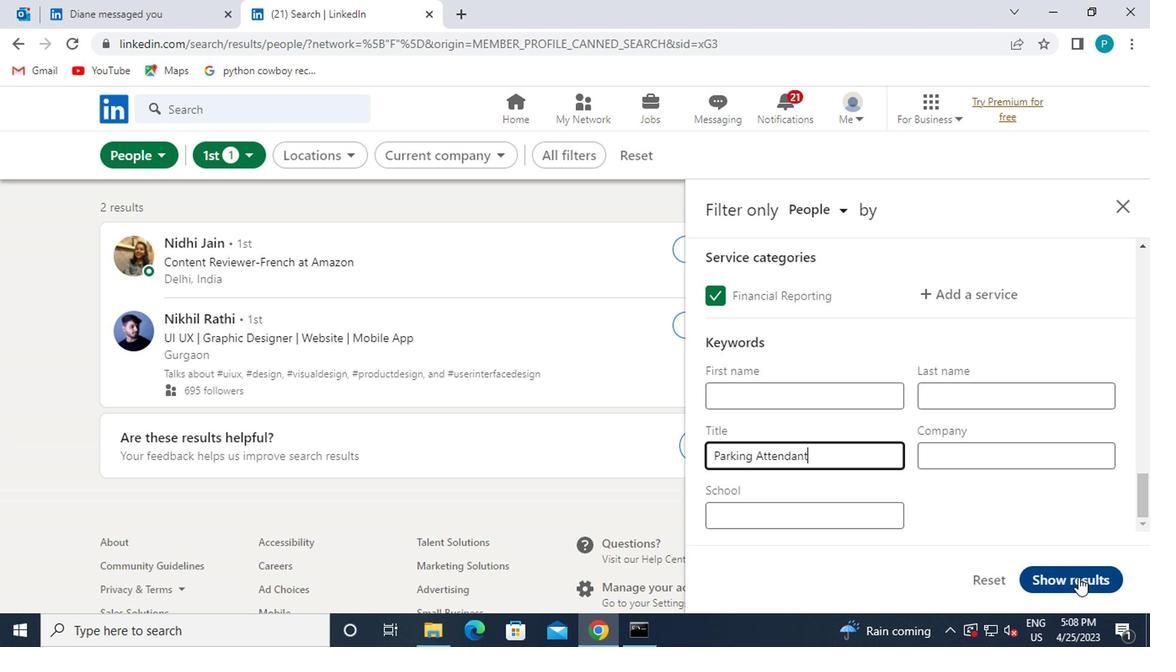 
Action: Mouse moved to (1079, 579)
Screenshot: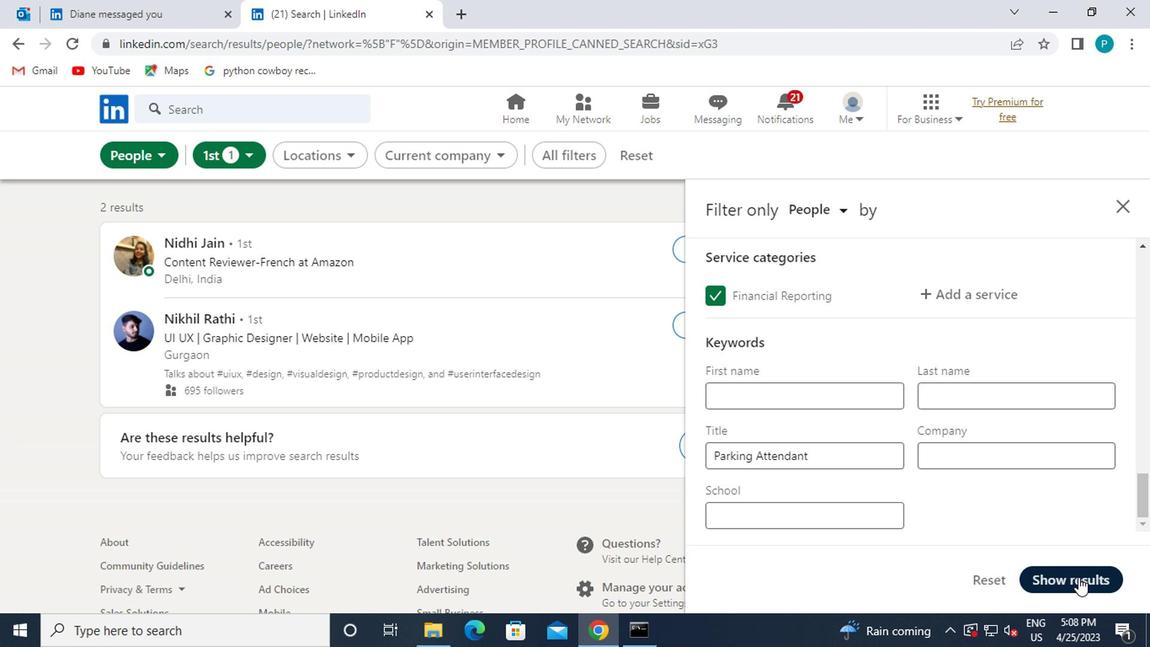 
